 Task: Open Card Market Research Survey in Board Marketing Plan to Workspace Investment Management and add a team member Softage.4@softage.net, a label Orange, a checklist Franchising, an attachment from your computer, a color Orange and finally, add a card description 'Conduct customer research for new customer support improvements' and a comment 'We should approach this task with a sense of ownership, taking pride in our work and its impact on the project.'. Add a start date 'Jan 04, 1900' with a due date 'Jan 11, 1900'
Action: Mouse moved to (808, 158)
Screenshot: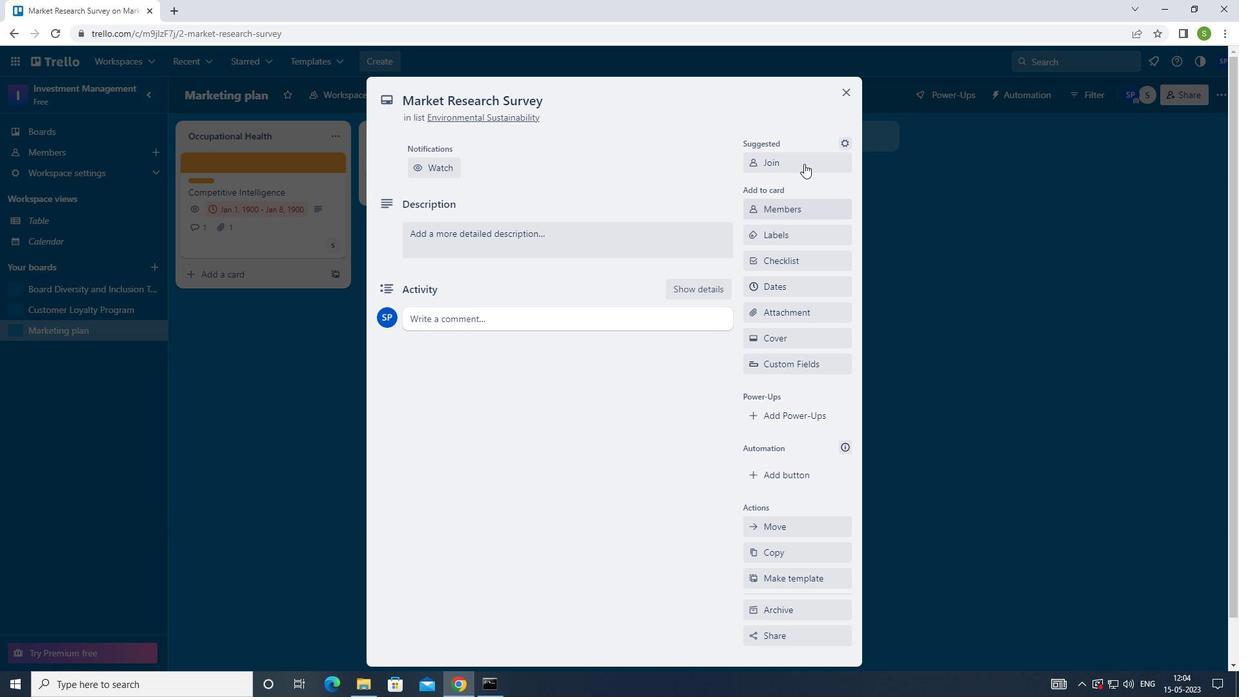 
Action: Mouse pressed left at (808, 158)
Screenshot: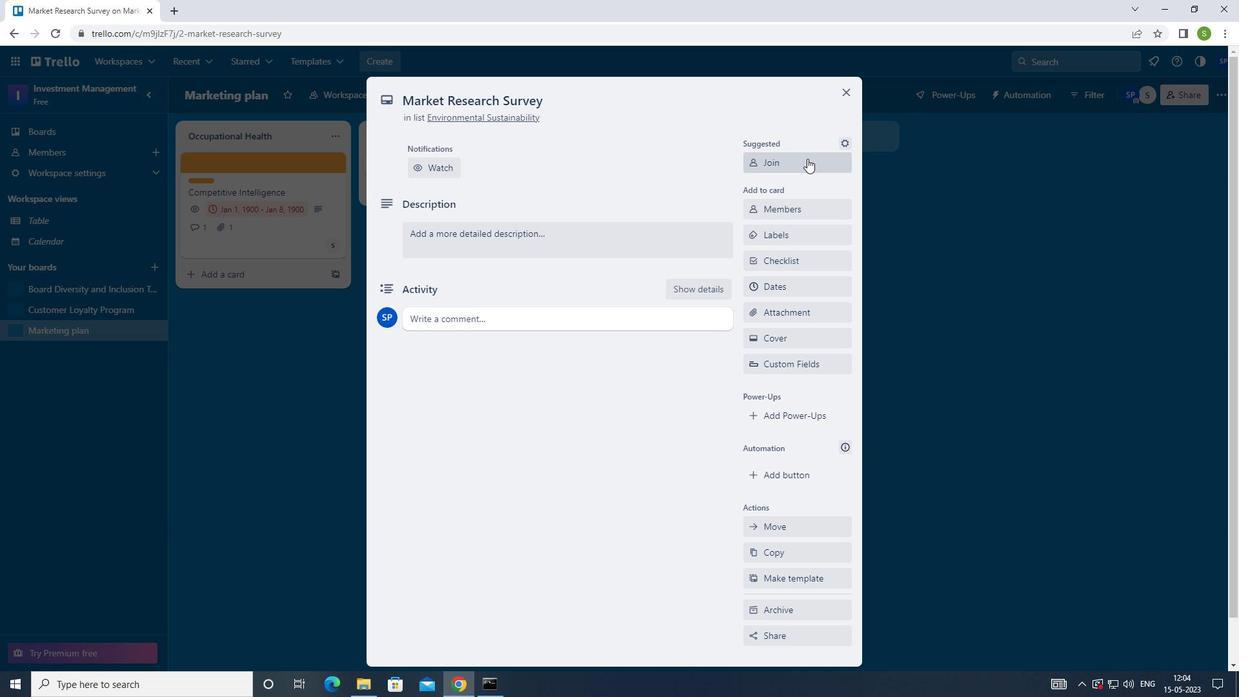 
Action: Mouse moved to (784, 166)
Screenshot: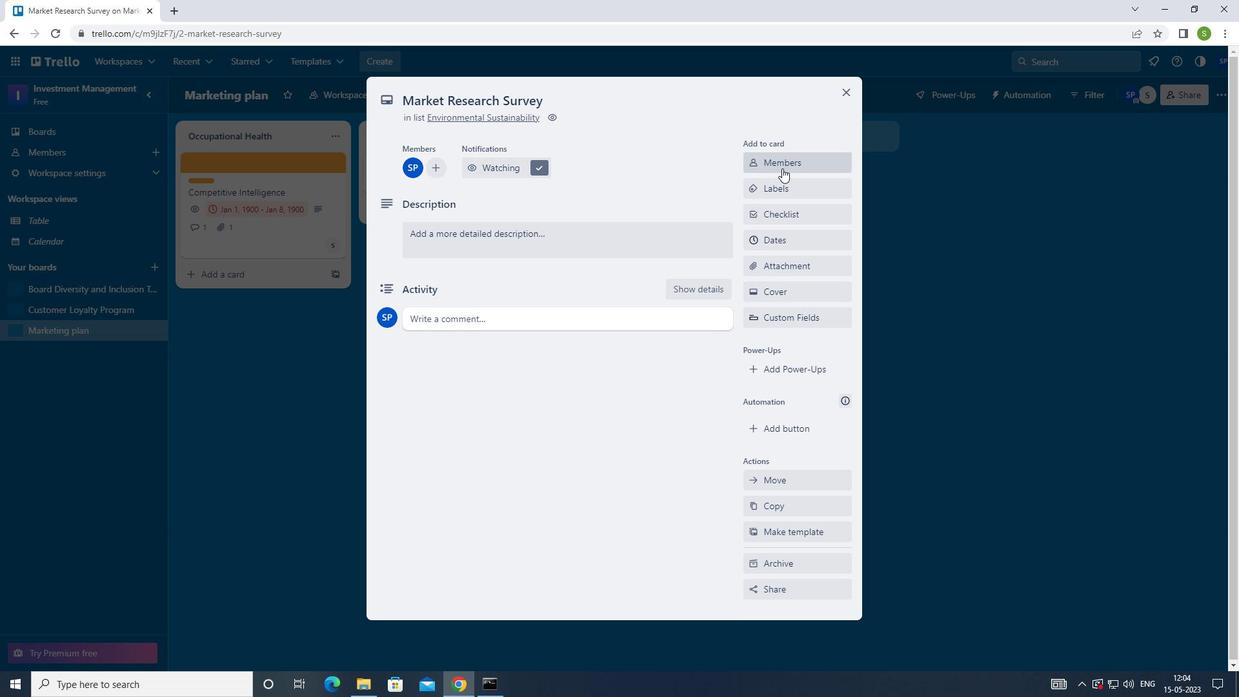 
Action: Mouse pressed left at (784, 166)
Screenshot: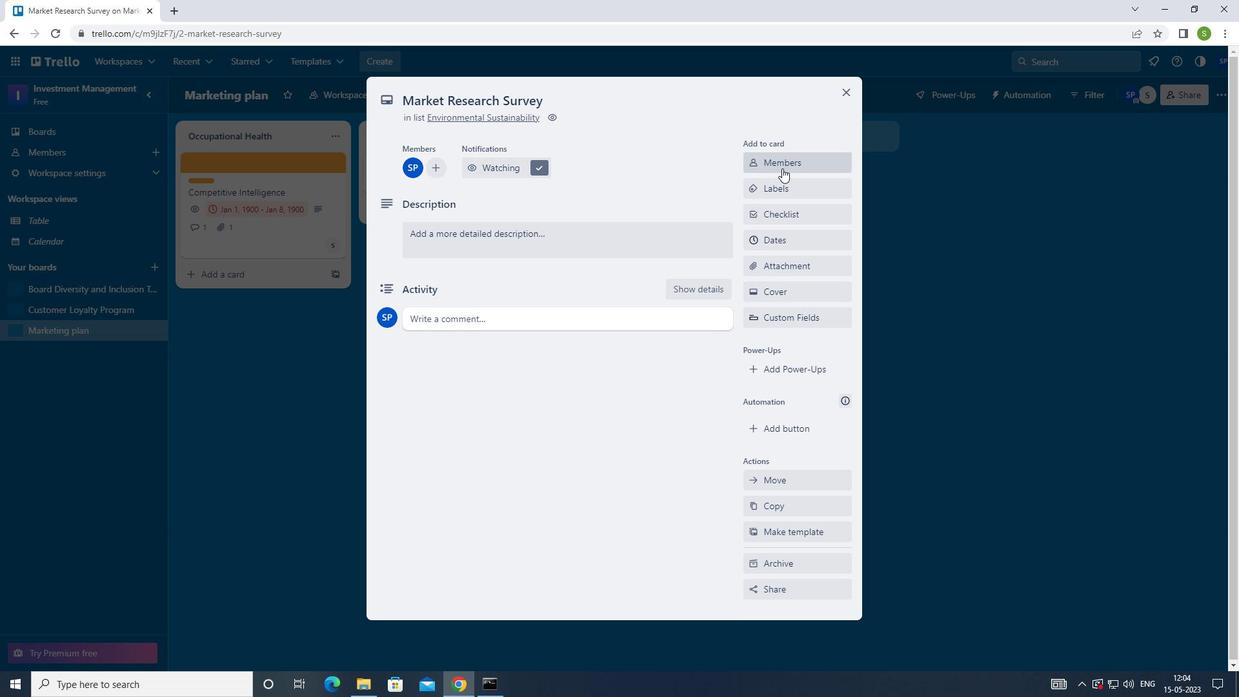 
Action: Mouse moved to (533, 280)
Screenshot: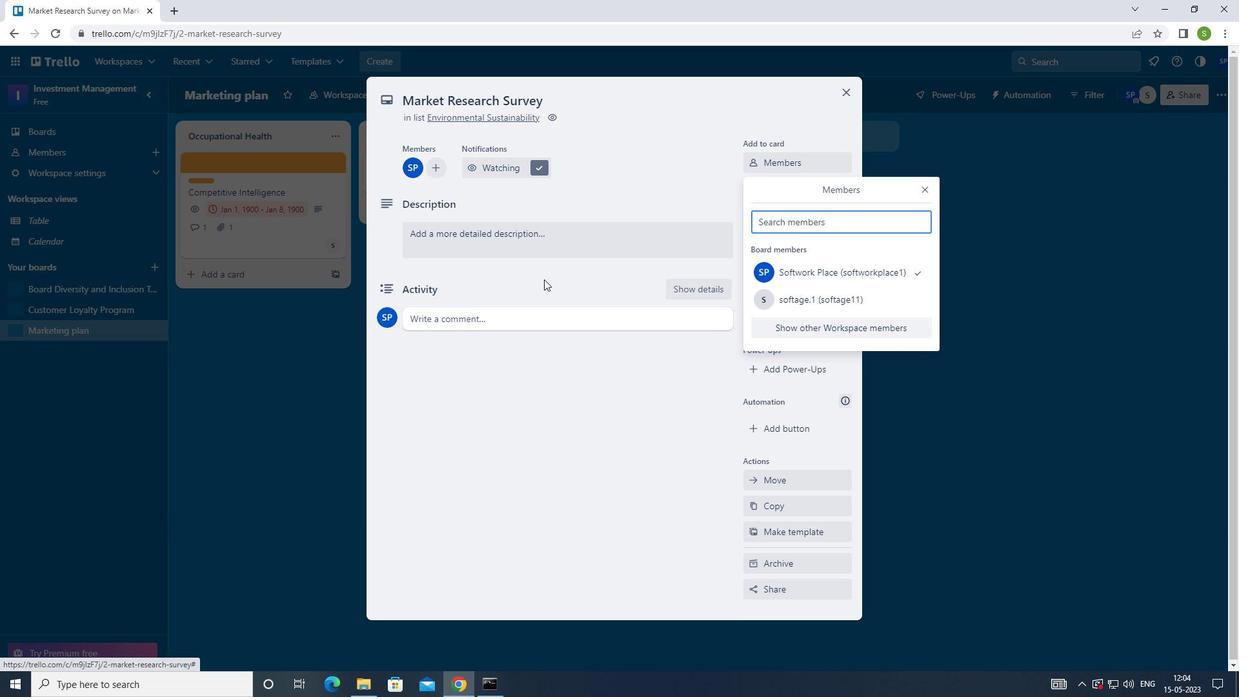 
Action: Key pressed <Key.shift>SOFTAGE.4<Key.shift>@SOFTAGE.NET<Key.enter>
Screenshot: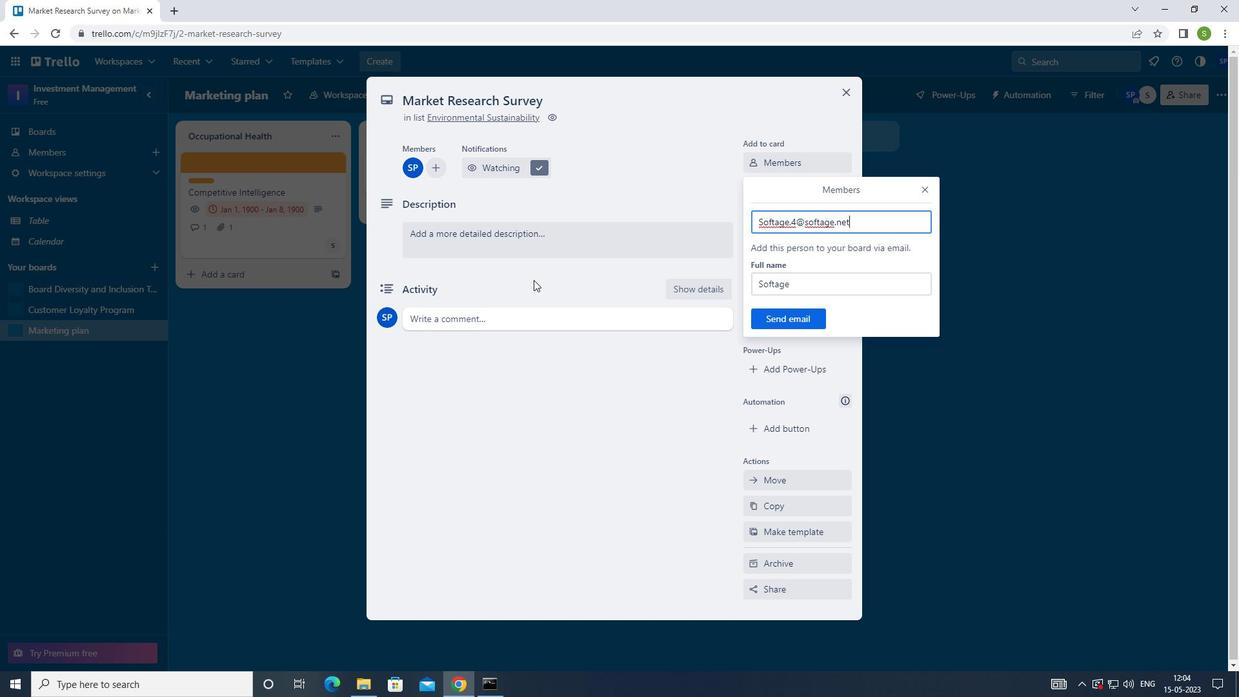 
Action: Mouse moved to (923, 193)
Screenshot: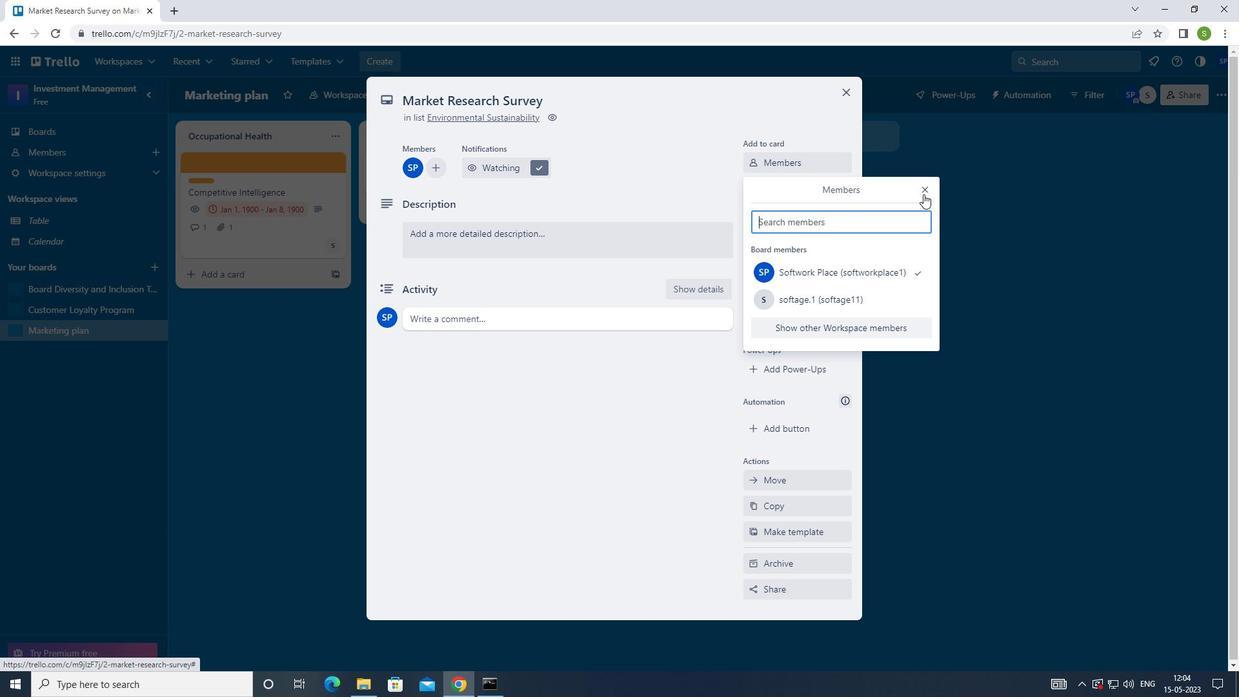 
Action: Mouse pressed left at (923, 193)
Screenshot: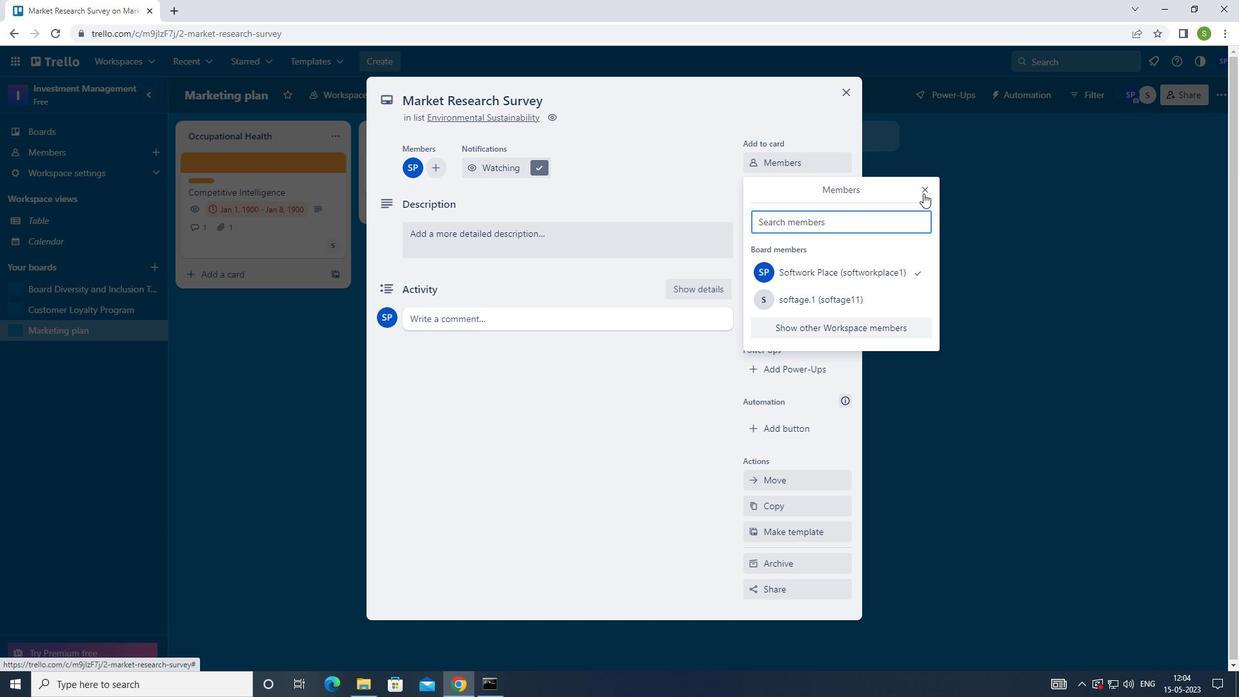 
Action: Mouse moved to (824, 187)
Screenshot: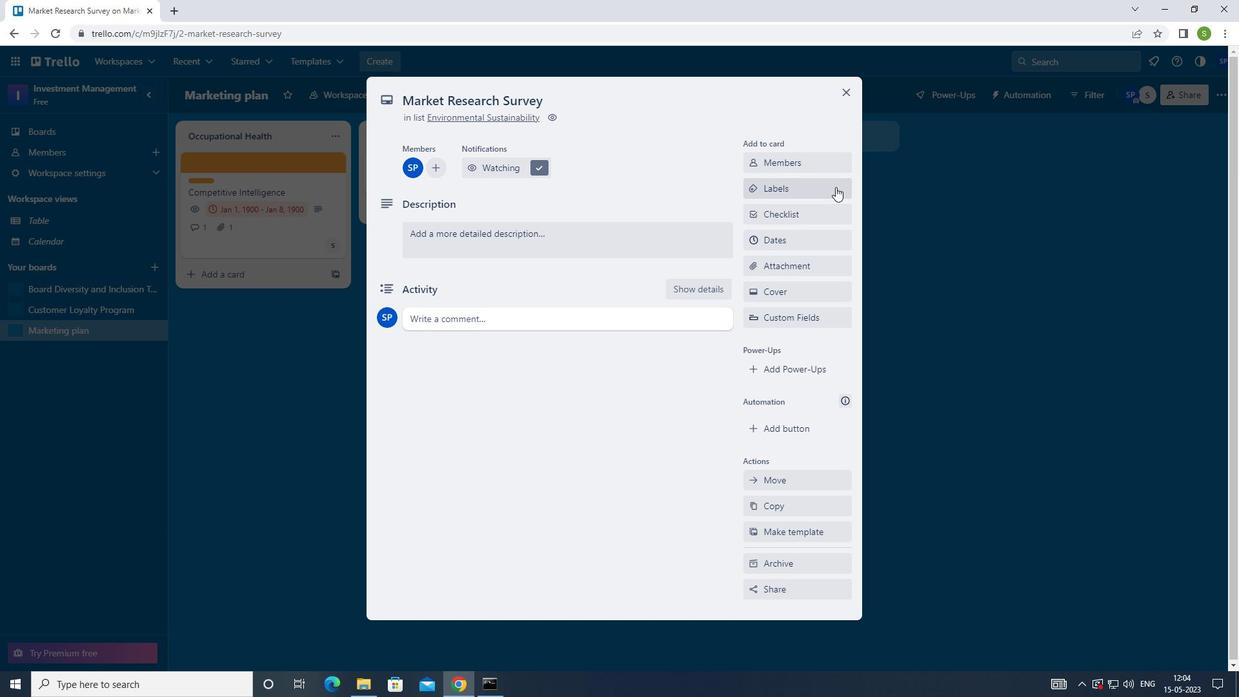 
Action: Mouse pressed left at (824, 187)
Screenshot: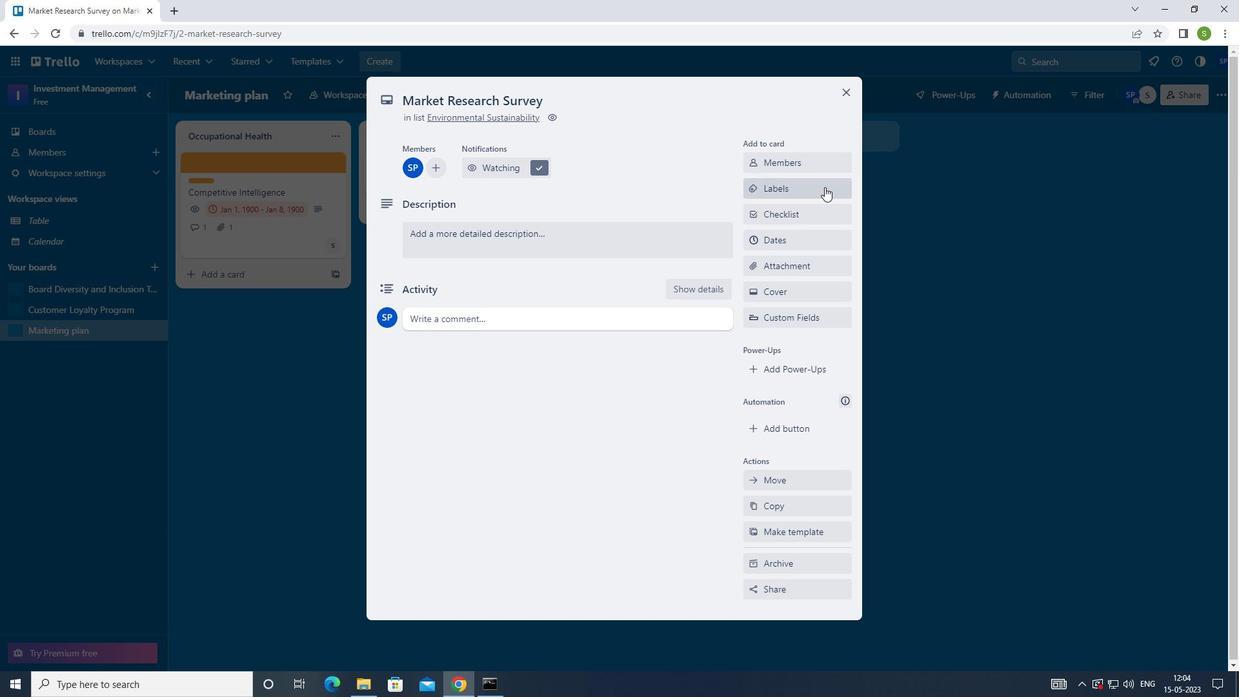 
Action: Mouse moved to (757, 341)
Screenshot: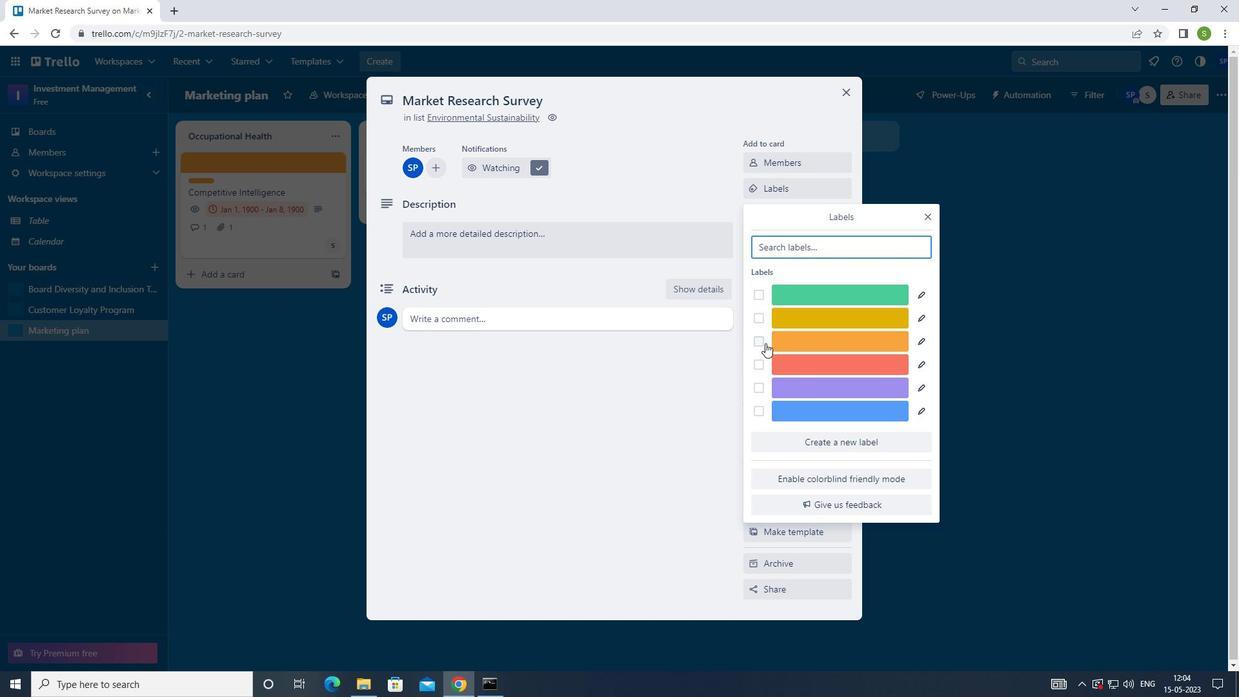 
Action: Mouse pressed left at (757, 341)
Screenshot: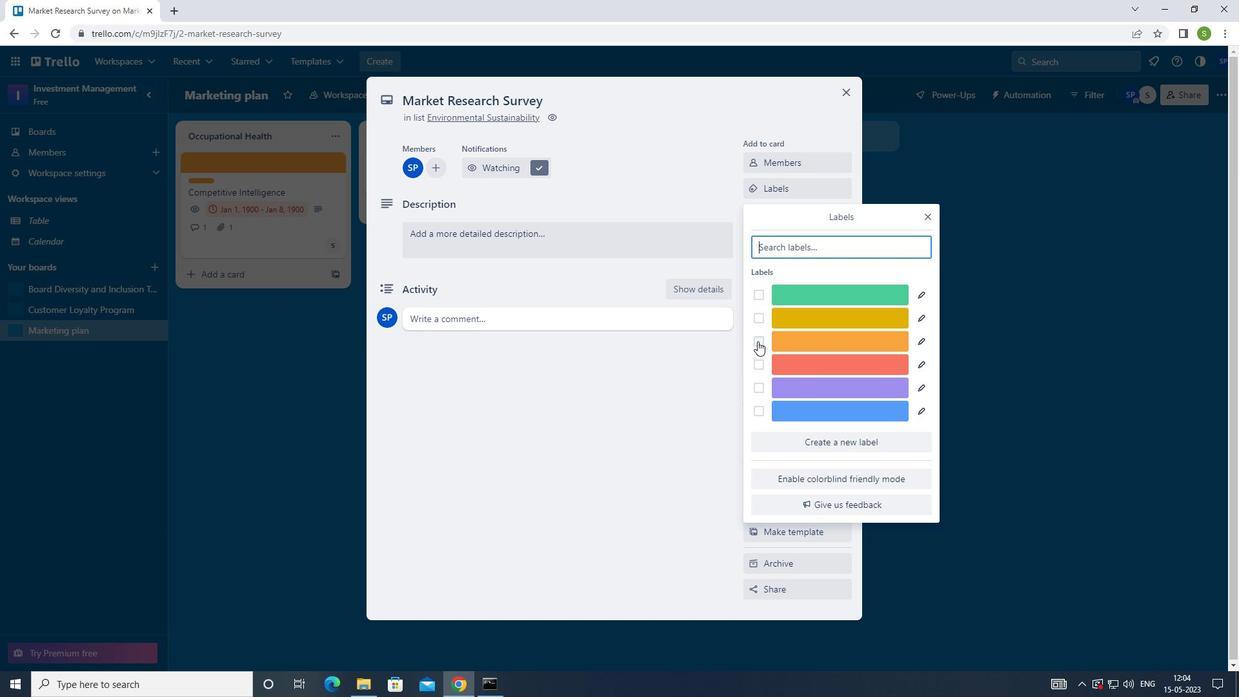 
Action: Mouse moved to (925, 216)
Screenshot: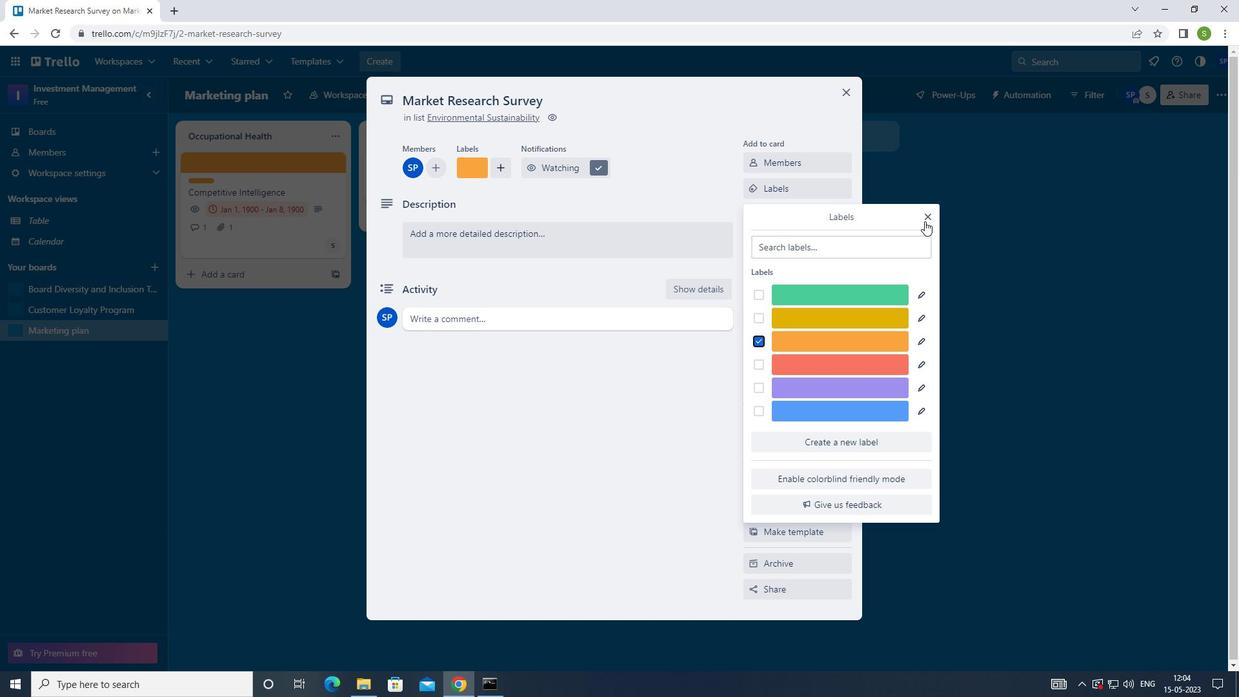 
Action: Mouse pressed left at (925, 216)
Screenshot: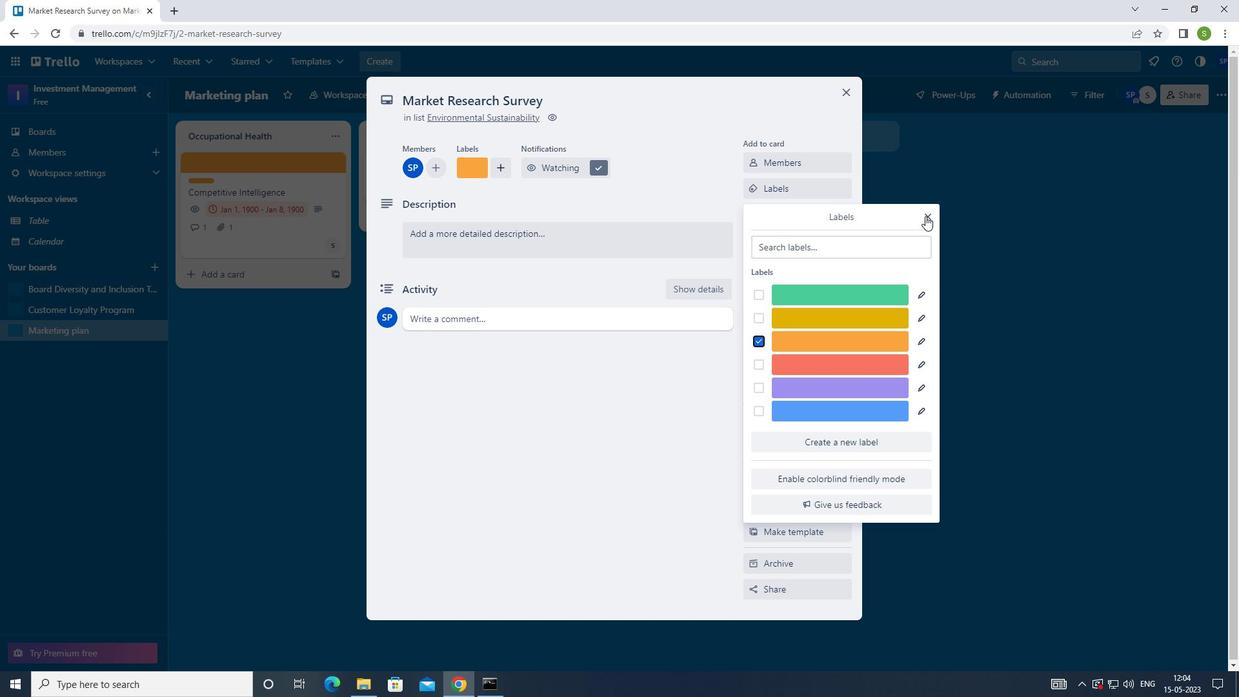 
Action: Mouse moved to (827, 218)
Screenshot: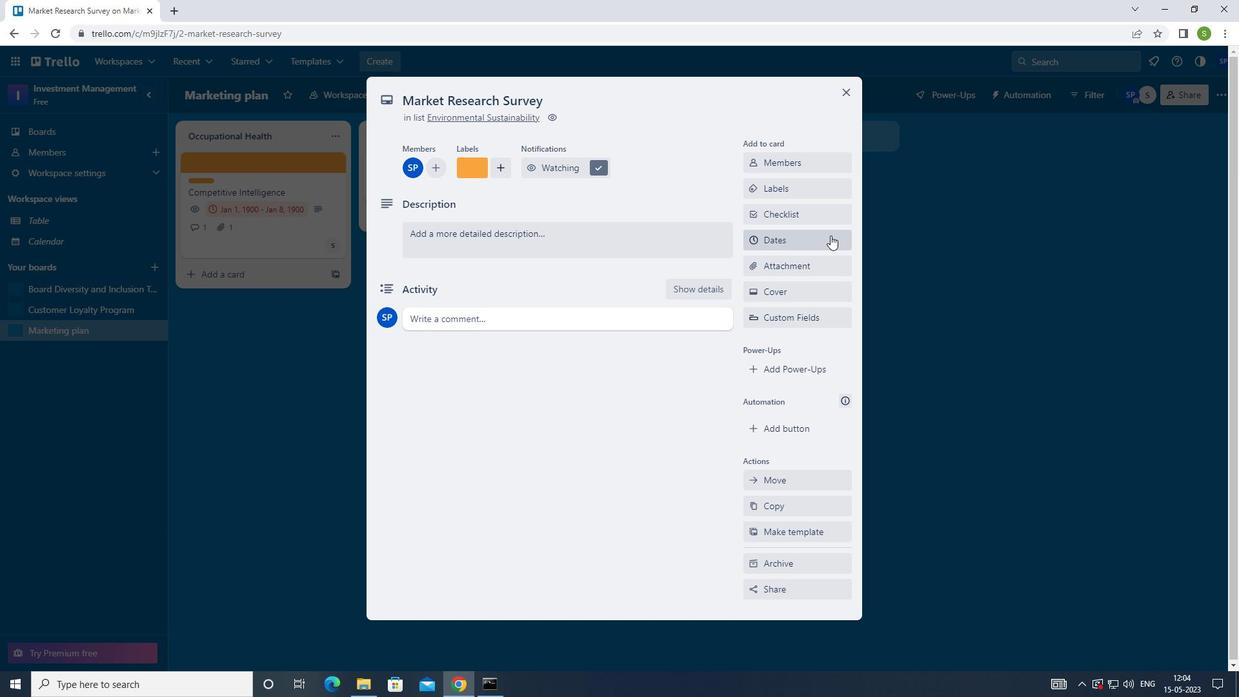 
Action: Mouse pressed left at (827, 218)
Screenshot: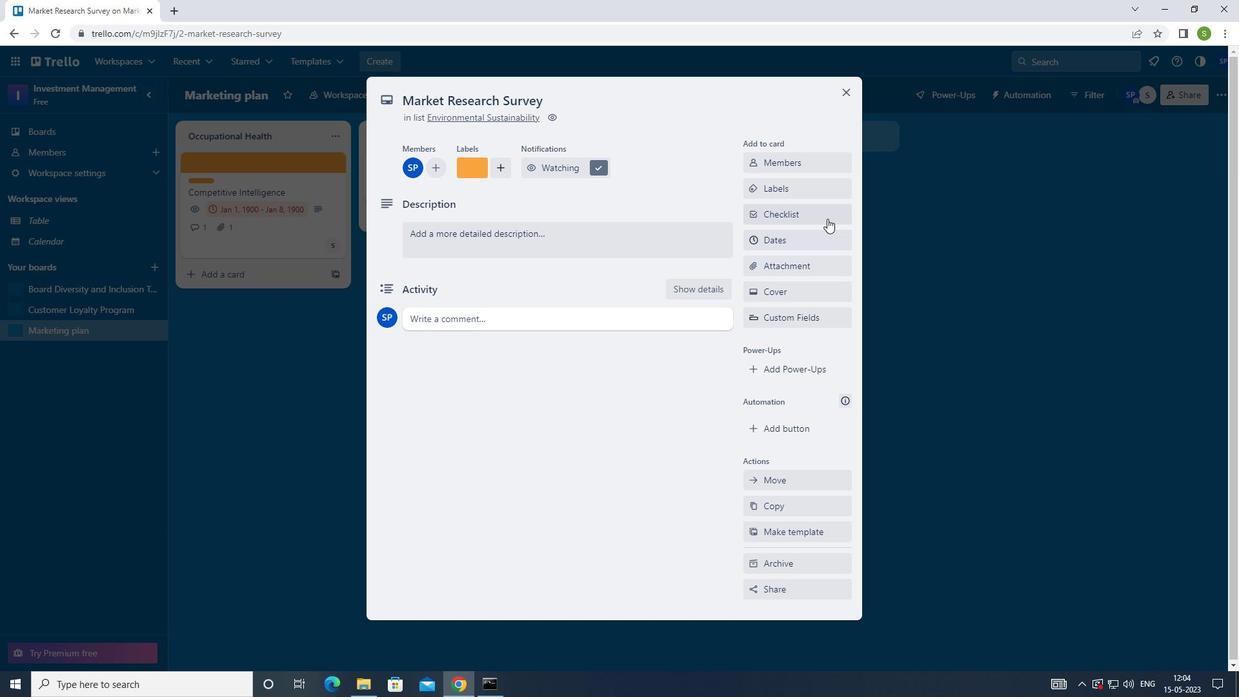 
Action: Mouse moved to (930, 196)
Screenshot: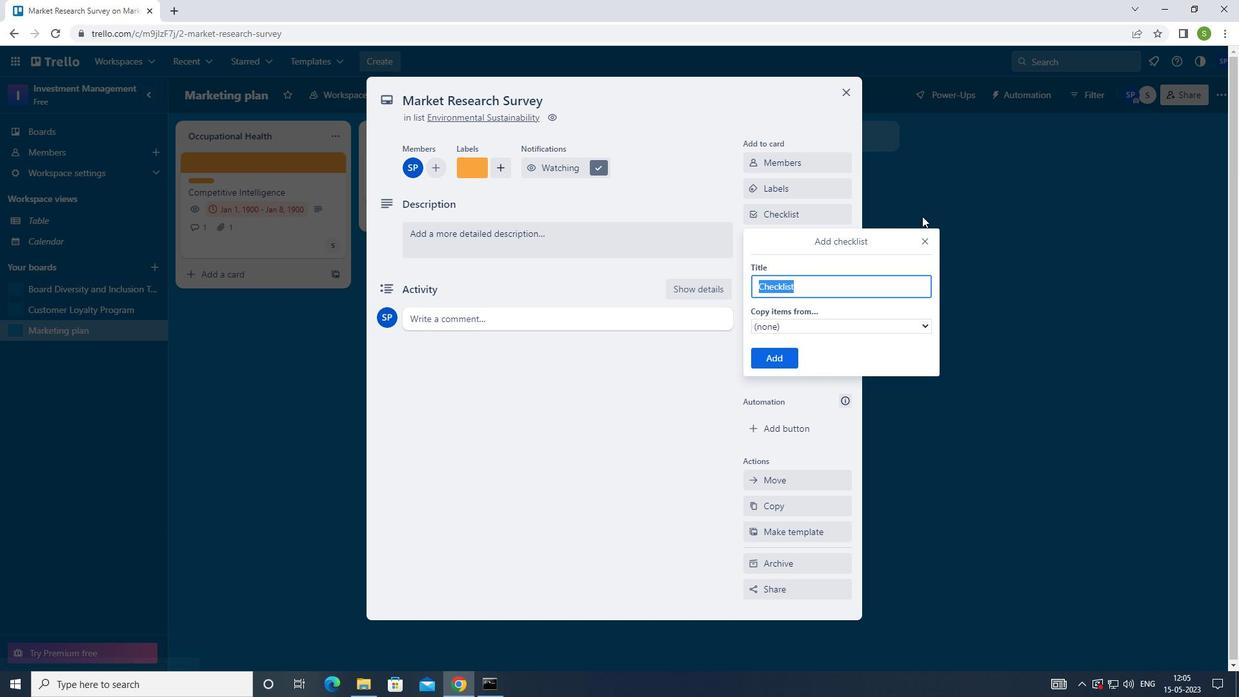 
Action: Key pressed <Key.shift><Key.shift><Key.shift><Key.shift><Key.shift><Key.shift><Key.shift><Key.shift><Key.shift><Key.shift><Key.shift><Key.shift><Key.shift>FRANCHISING
Screenshot: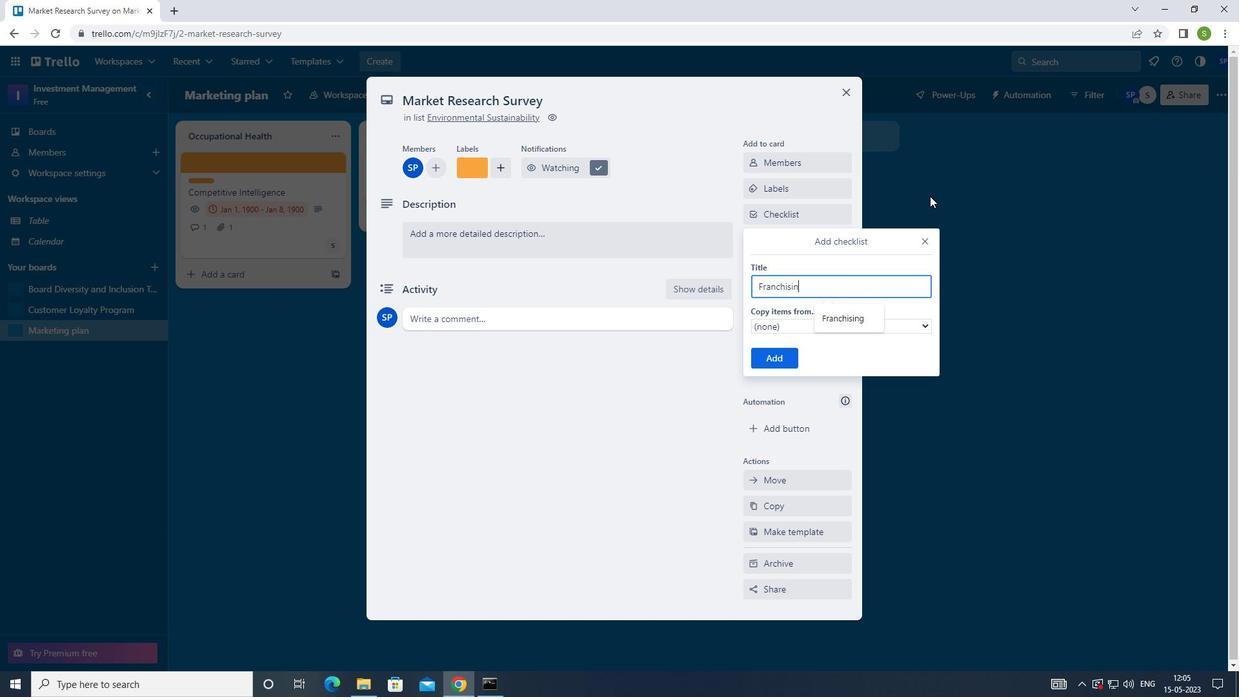 
Action: Mouse moved to (788, 353)
Screenshot: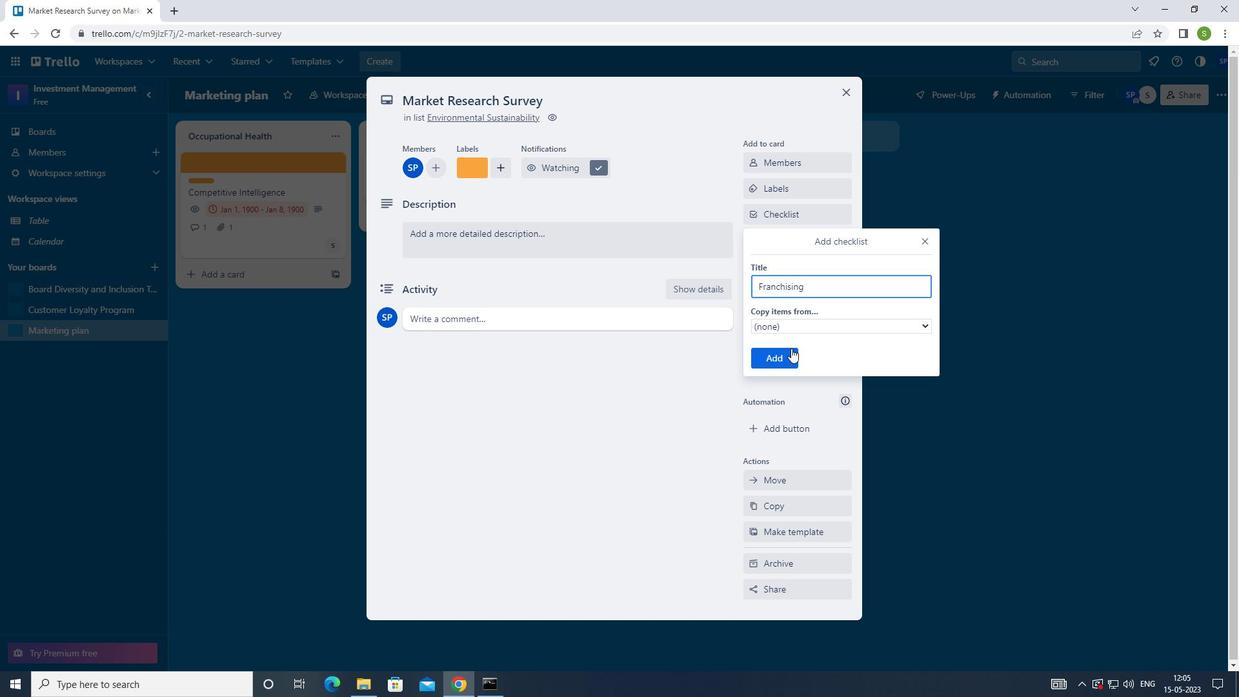 
Action: Mouse pressed left at (788, 353)
Screenshot: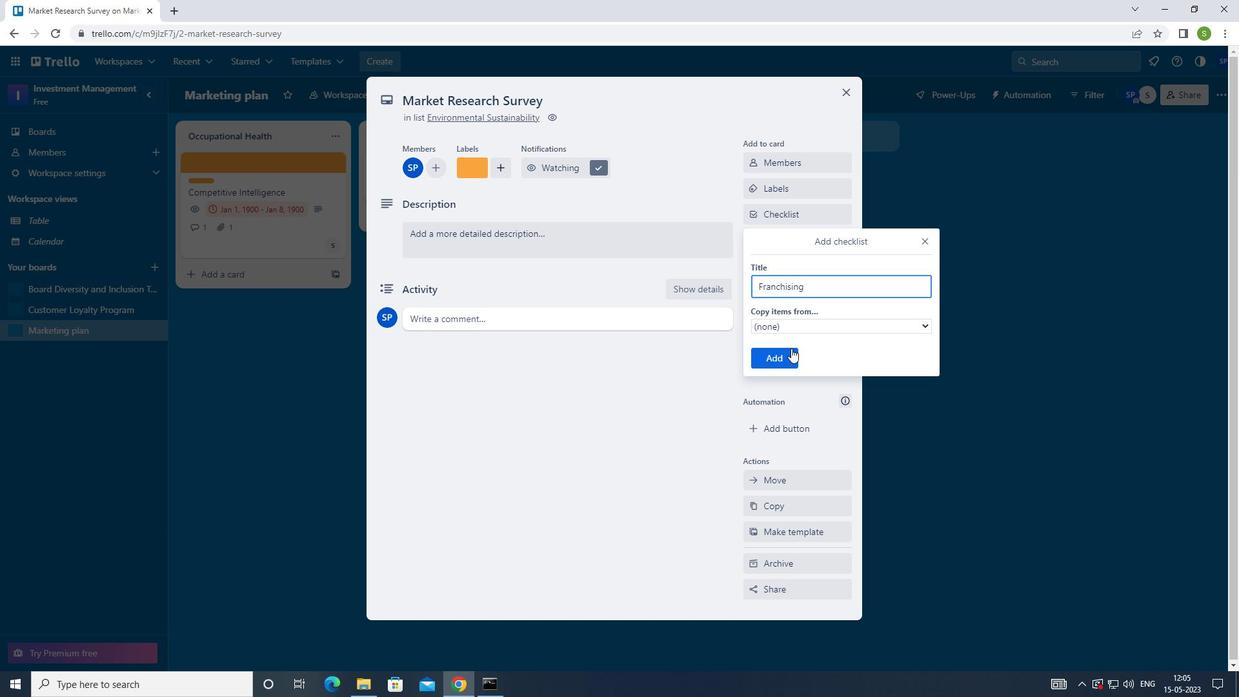 
Action: Mouse moved to (797, 262)
Screenshot: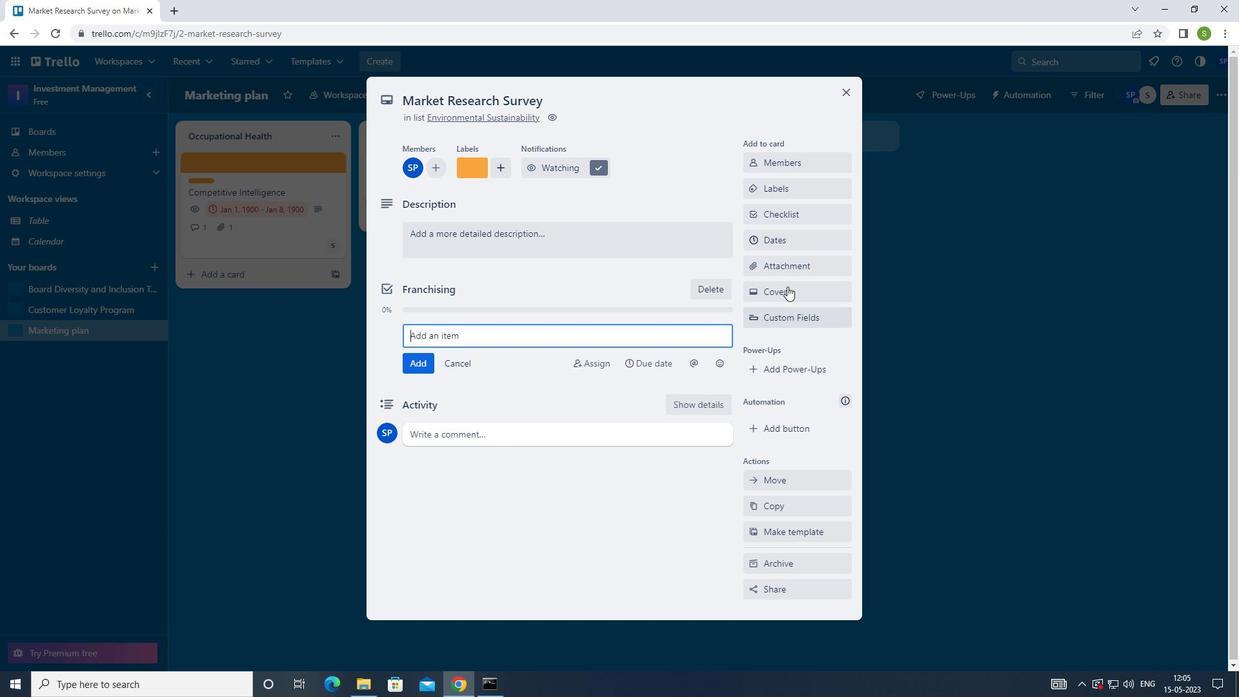 
Action: Mouse pressed left at (797, 262)
Screenshot: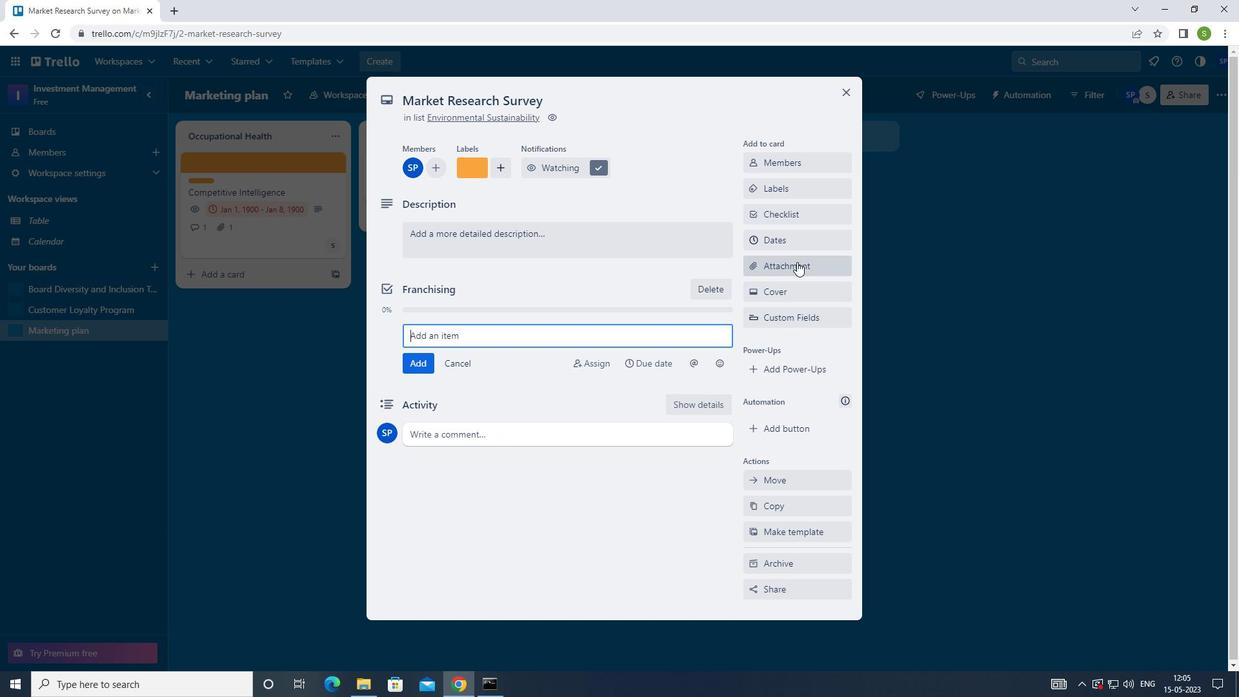 
Action: Mouse moved to (766, 322)
Screenshot: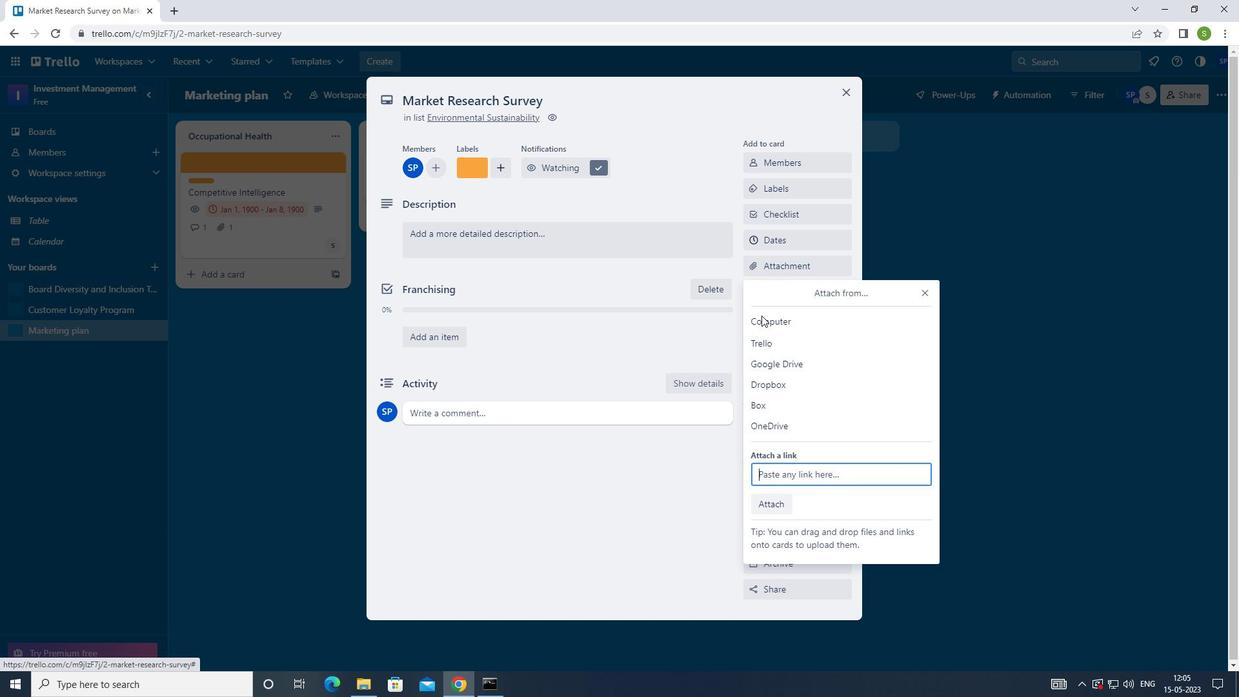 
Action: Mouse pressed left at (766, 322)
Screenshot: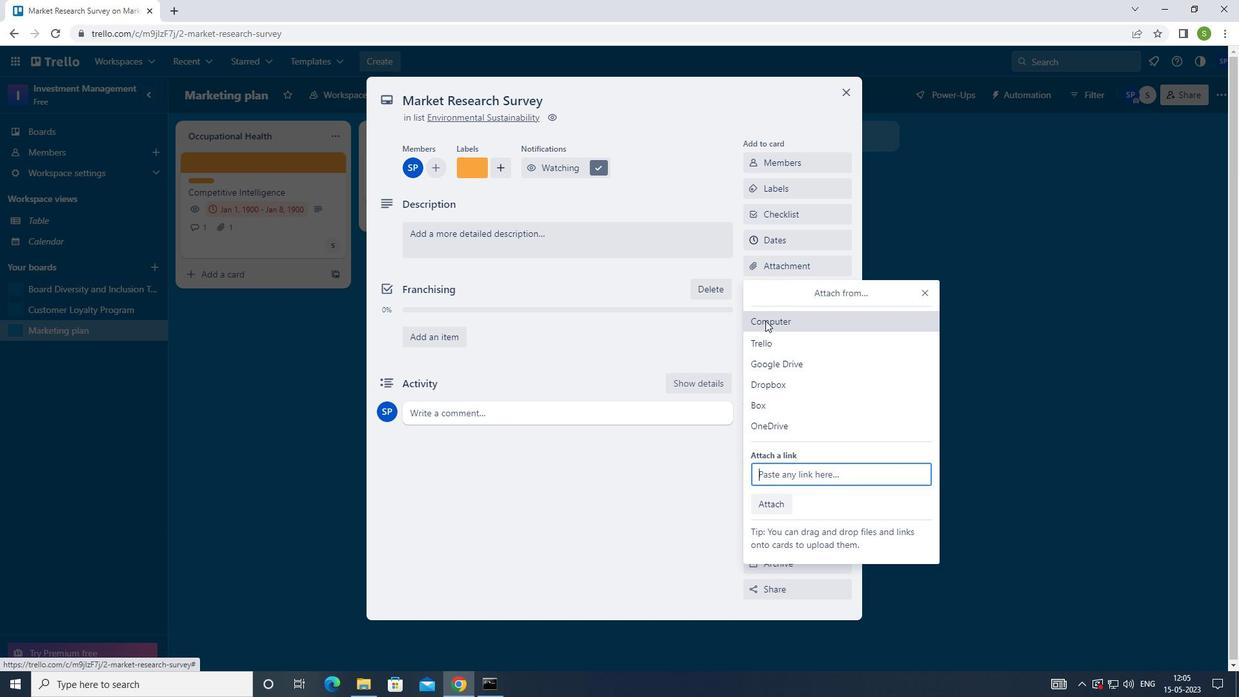 
Action: Mouse moved to (388, 98)
Screenshot: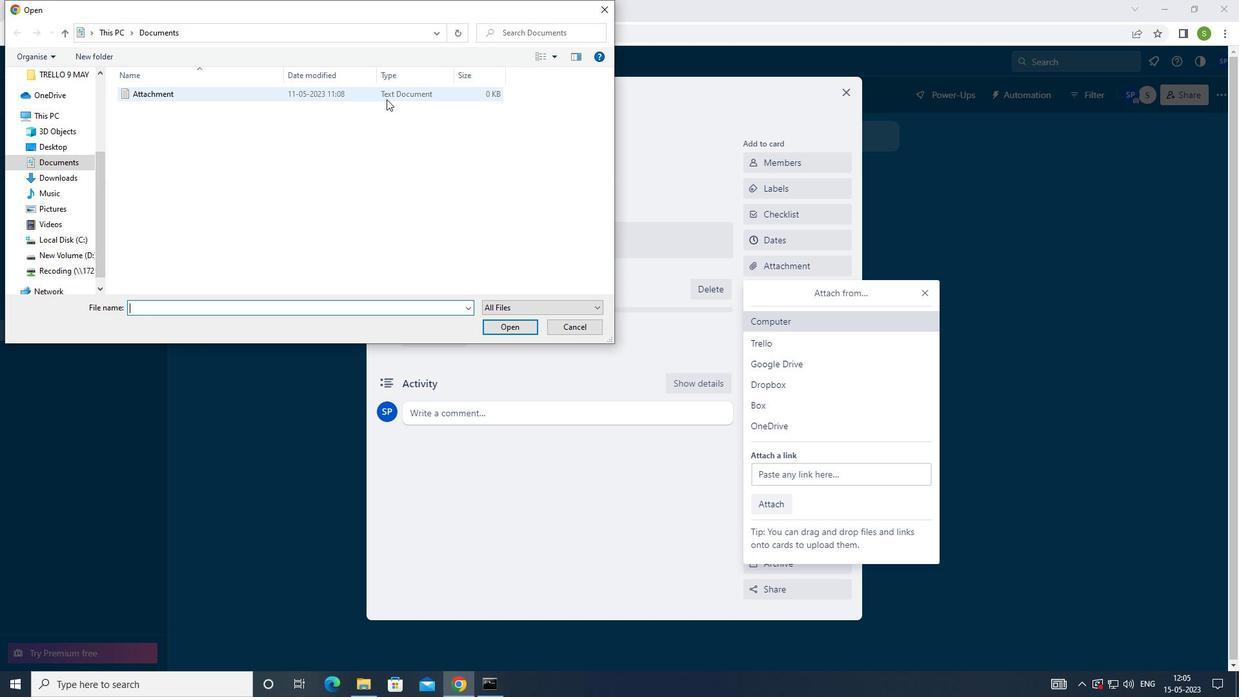 
Action: Mouse pressed left at (388, 98)
Screenshot: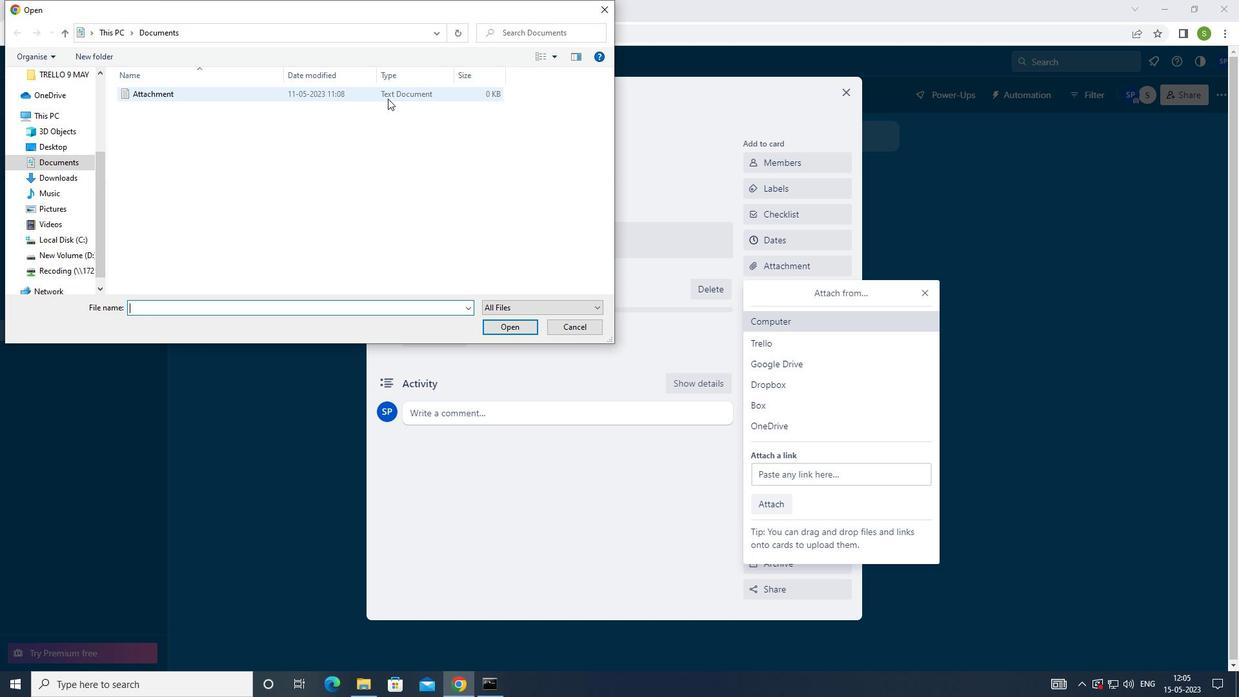 
Action: Mouse moved to (504, 330)
Screenshot: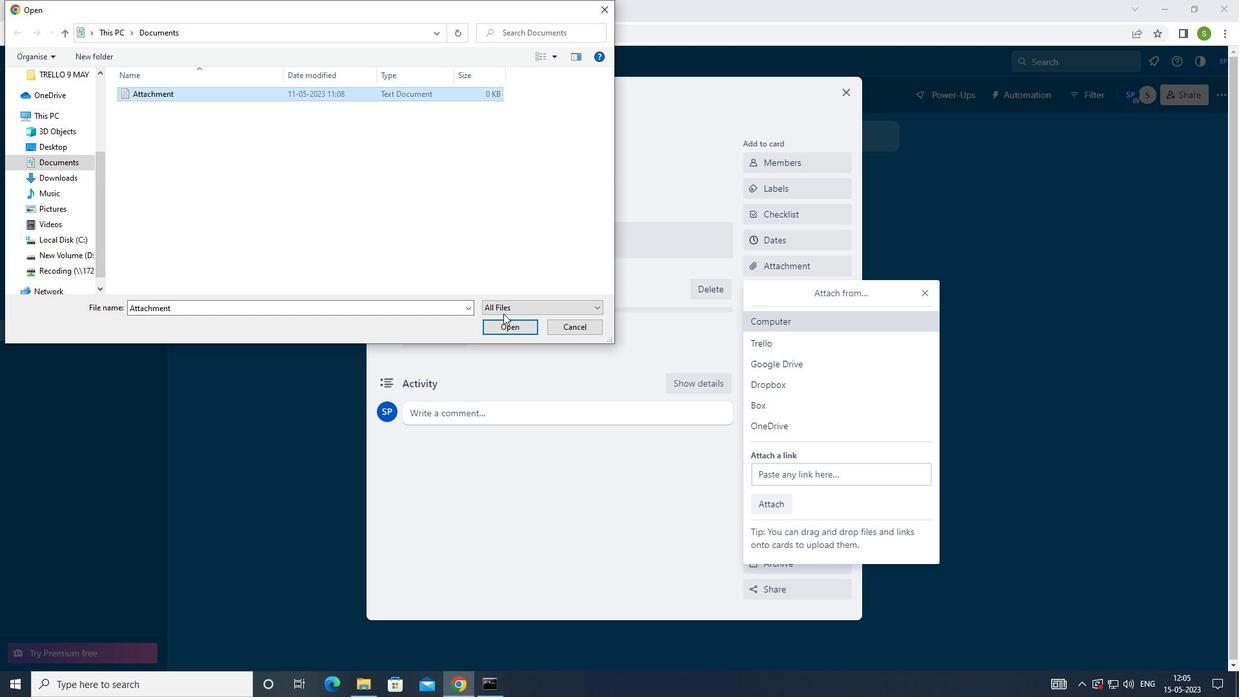 
Action: Mouse pressed left at (504, 330)
Screenshot: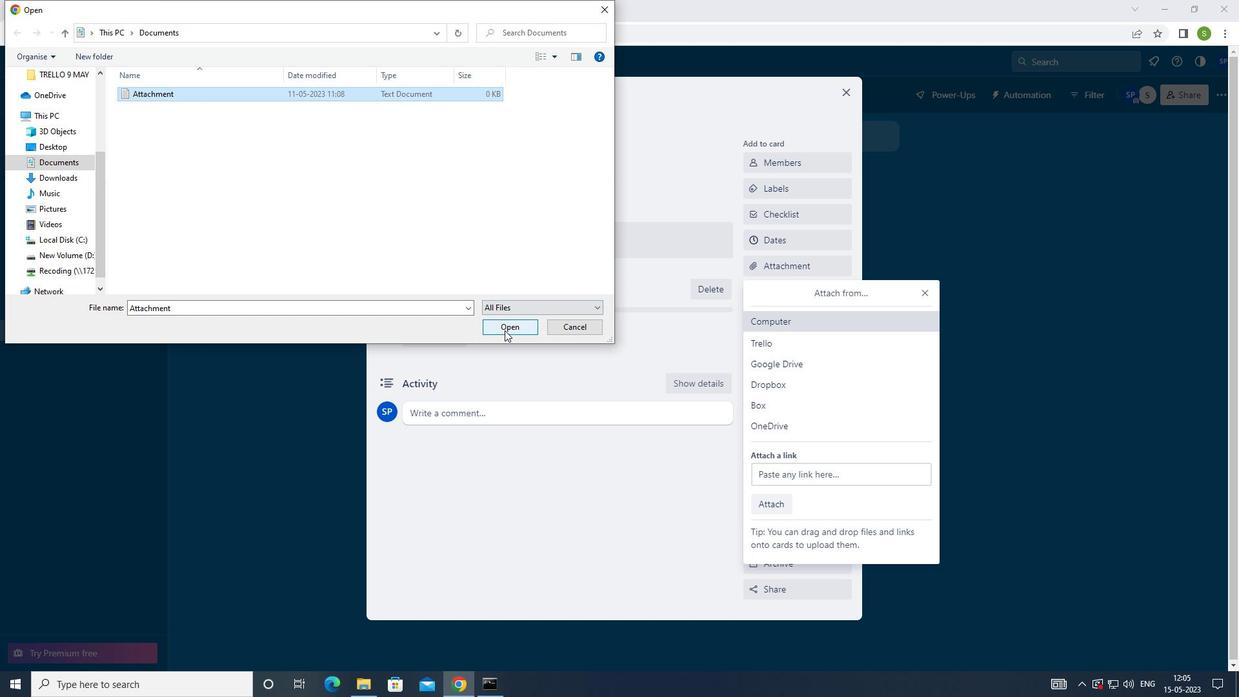 
Action: Mouse moved to (759, 292)
Screenshot: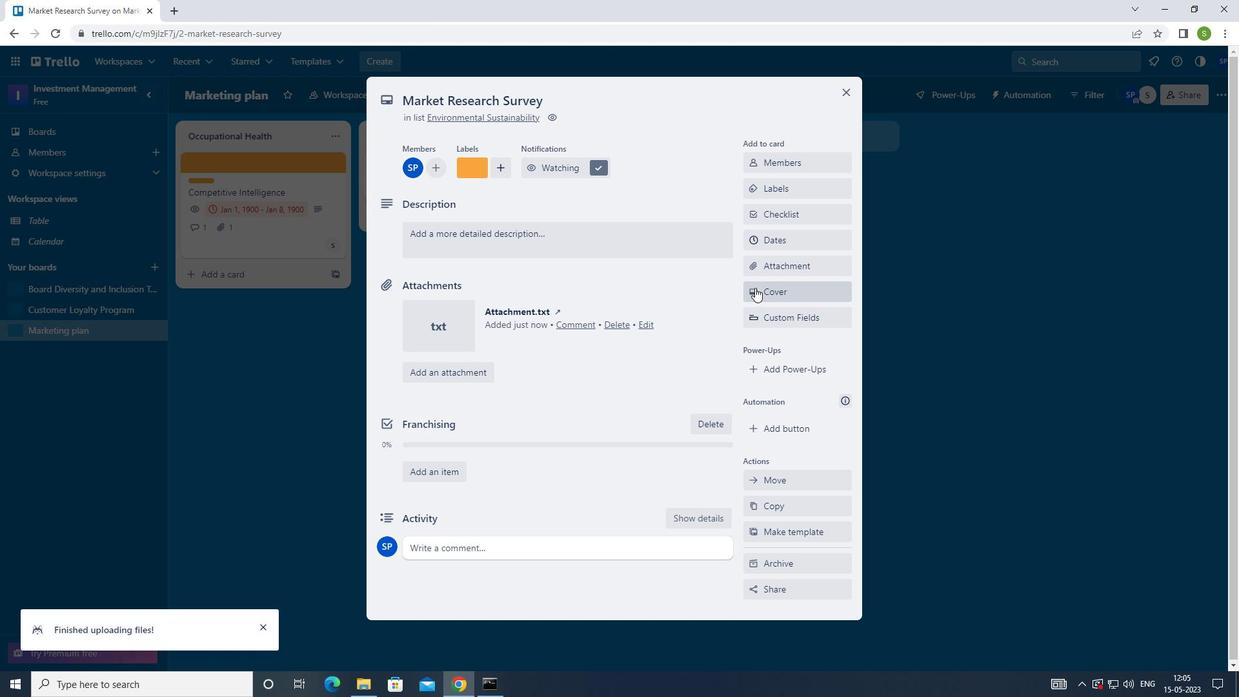 
Action: Mouse pressed left at (759, 292)
Screenshot: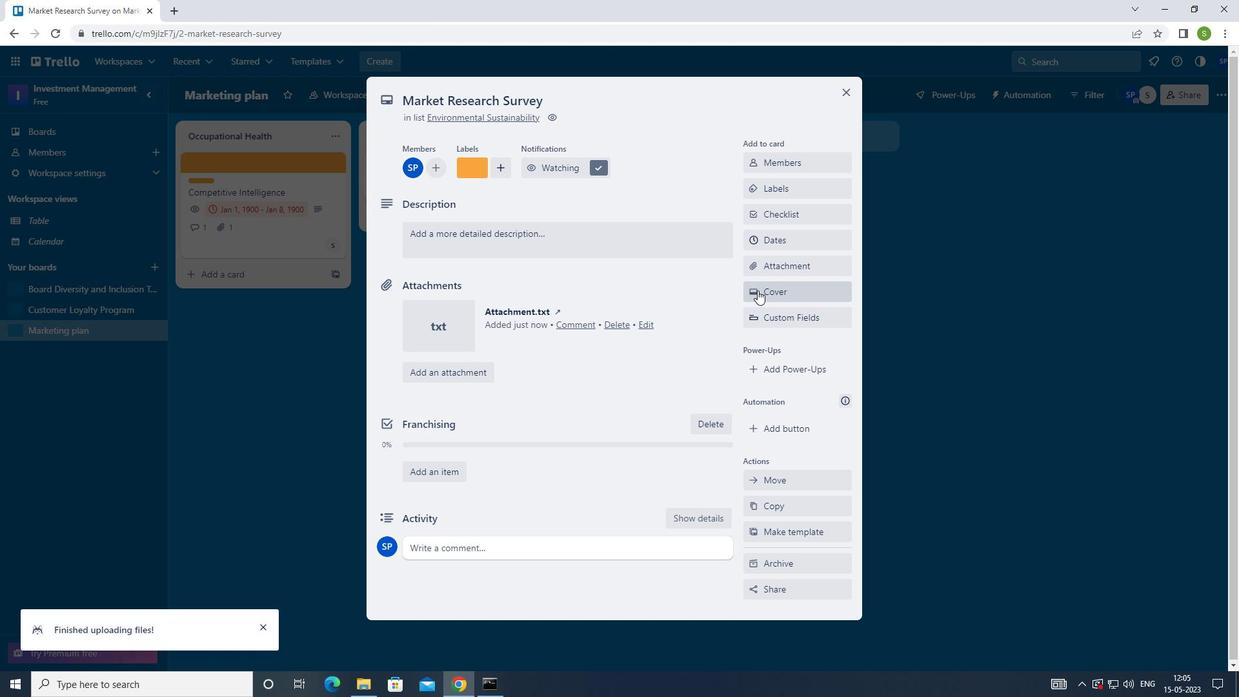 
Action: Mouse moved to (836, 411)
Screenshot: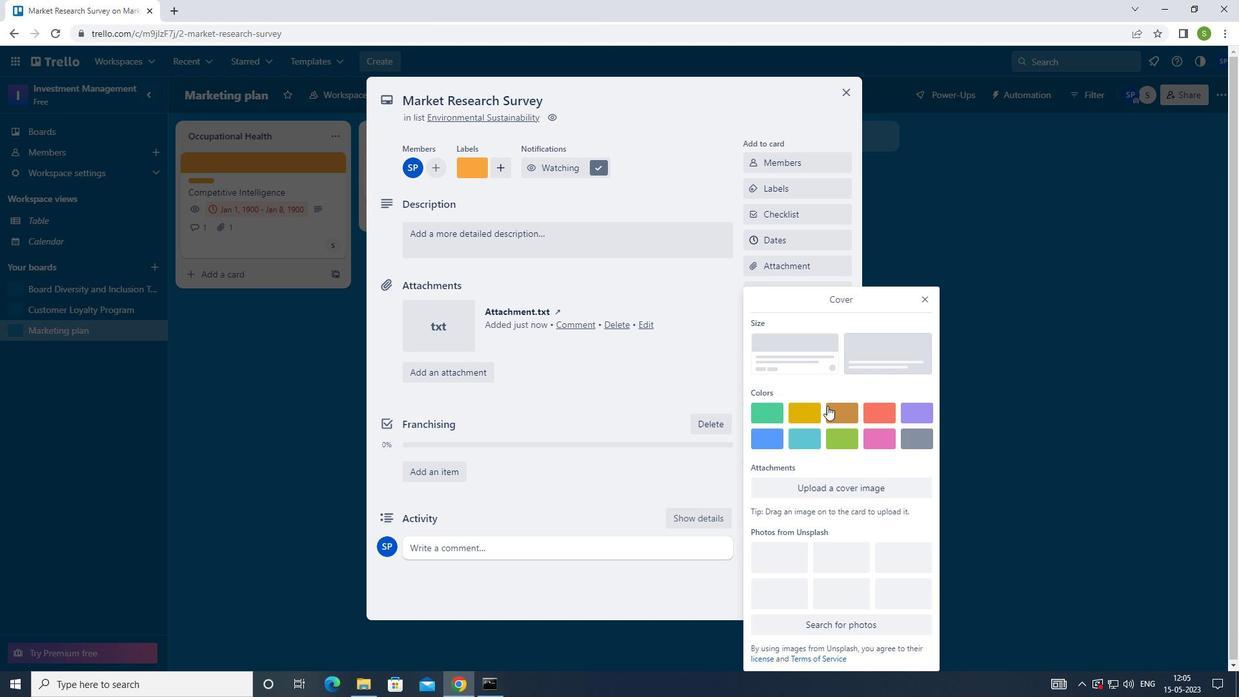 
Action: Mouse pressed left at (836, 411)
Screenshot: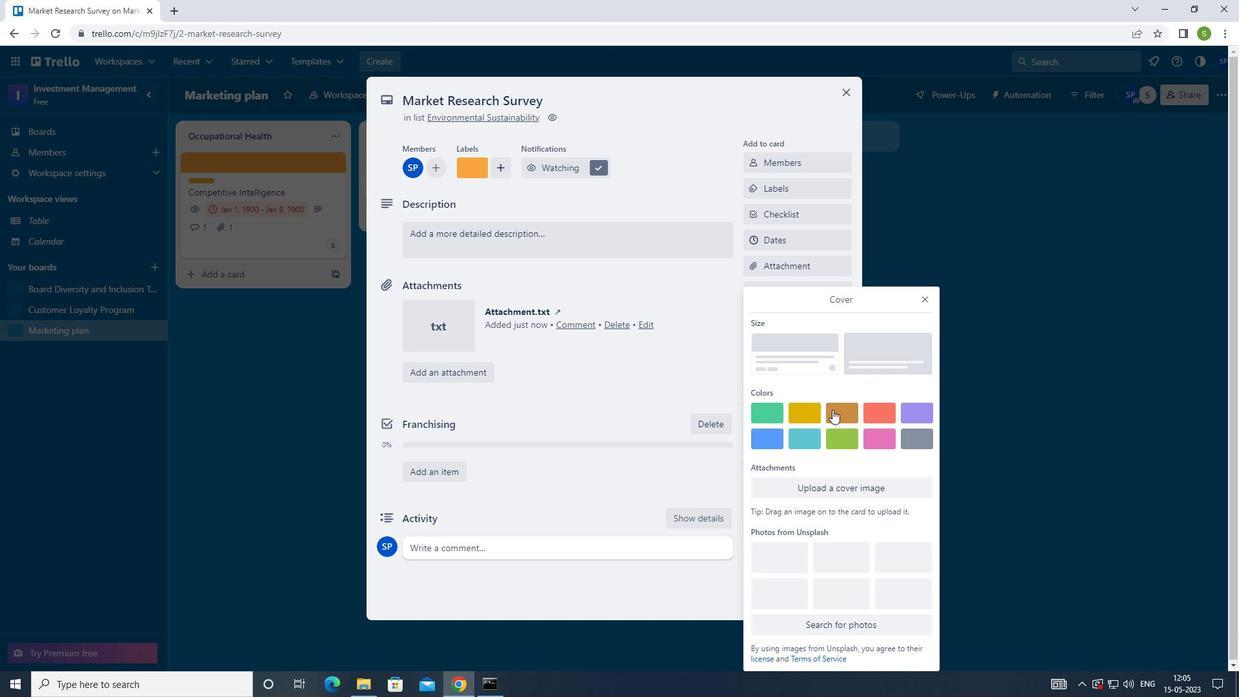 
Action: Mouse moved to (923, 273)
Screenshot: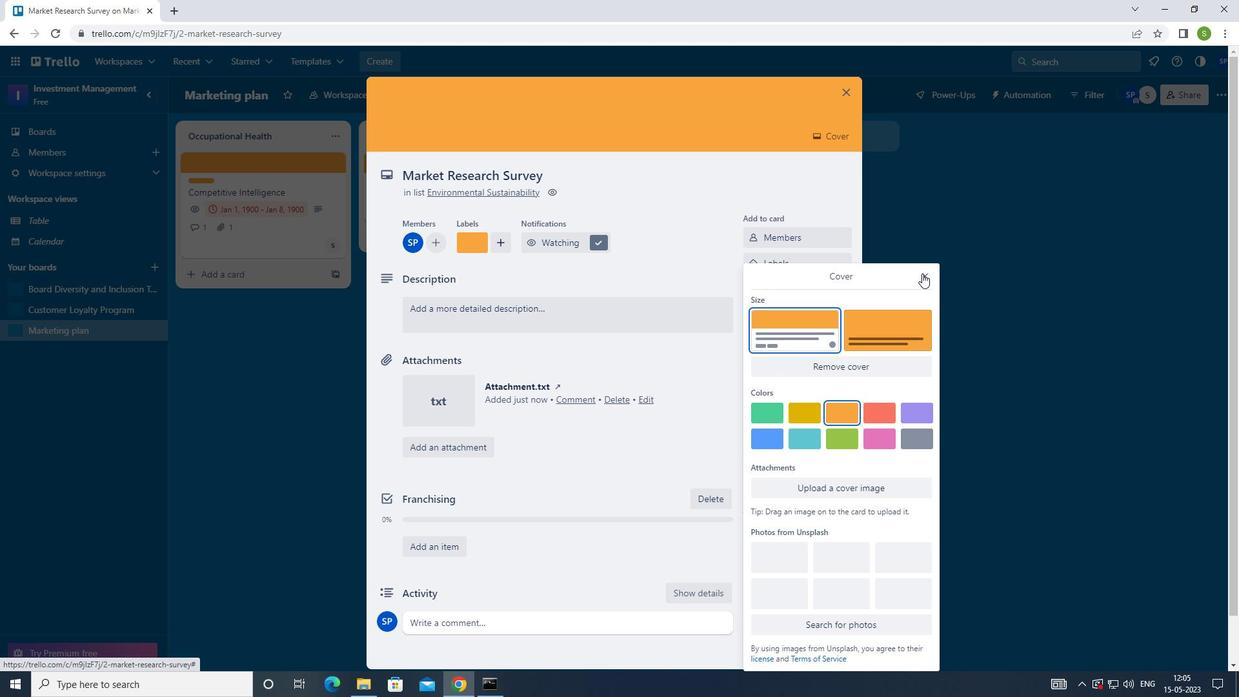 
Action: Mouse pressed left at (923, 273)
Screenshot: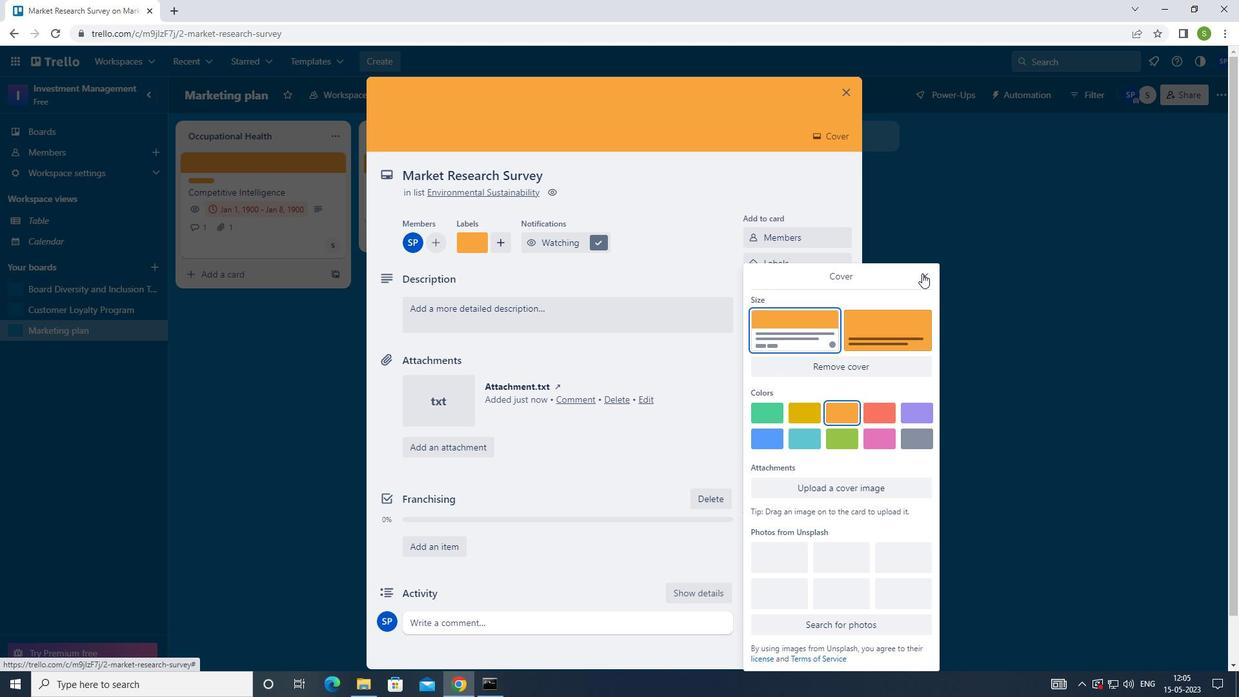 
Action: Mouse moved to (584, 306)
Screenshot: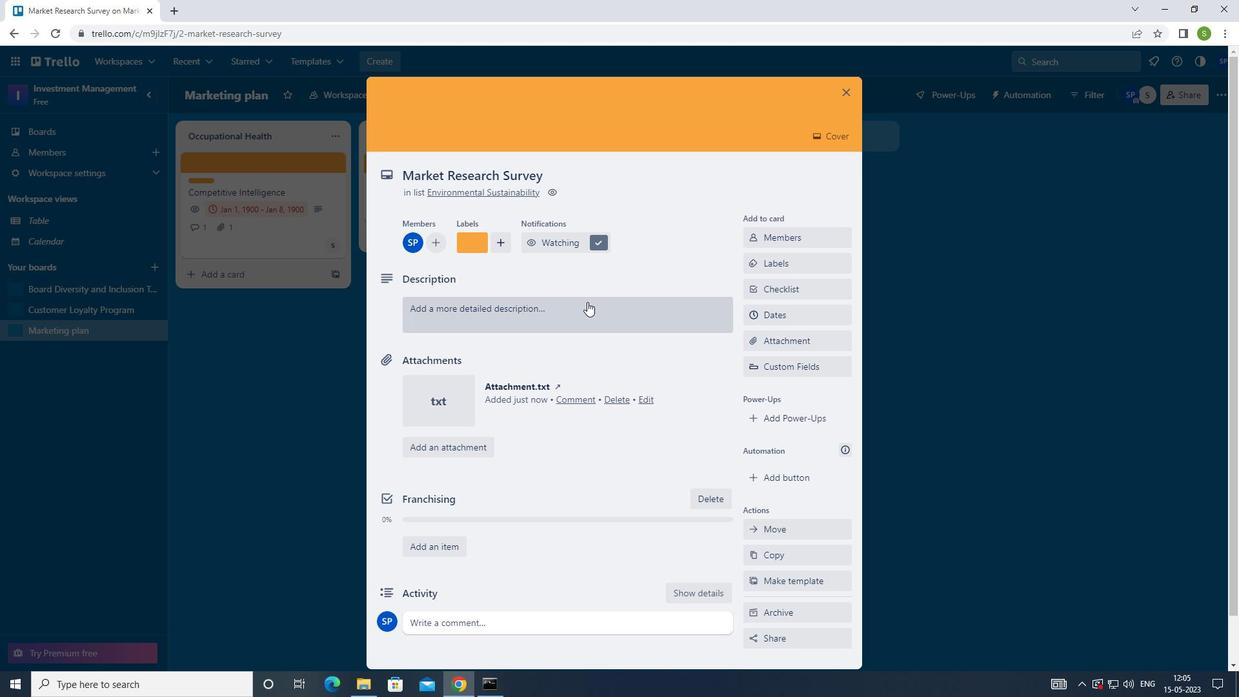 
Action: Mouse pressed left at (584, 306)
Screenshot: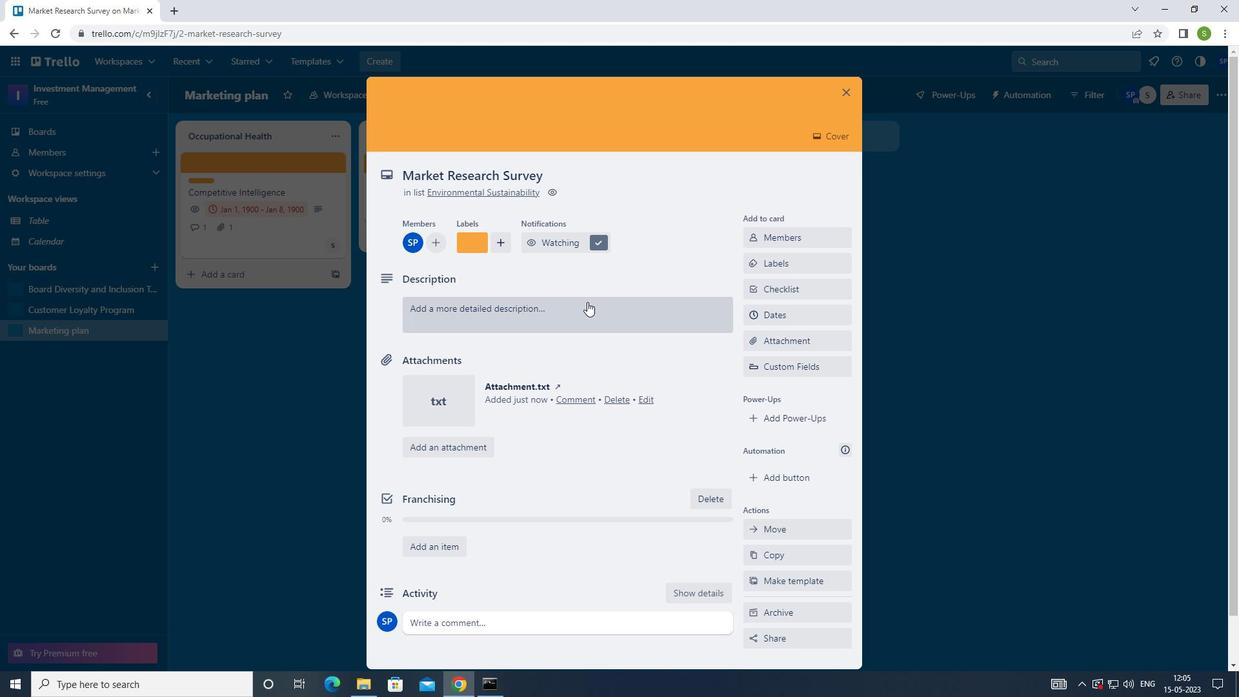 
Action: Mouse moved to (650, 188)
Screenshot: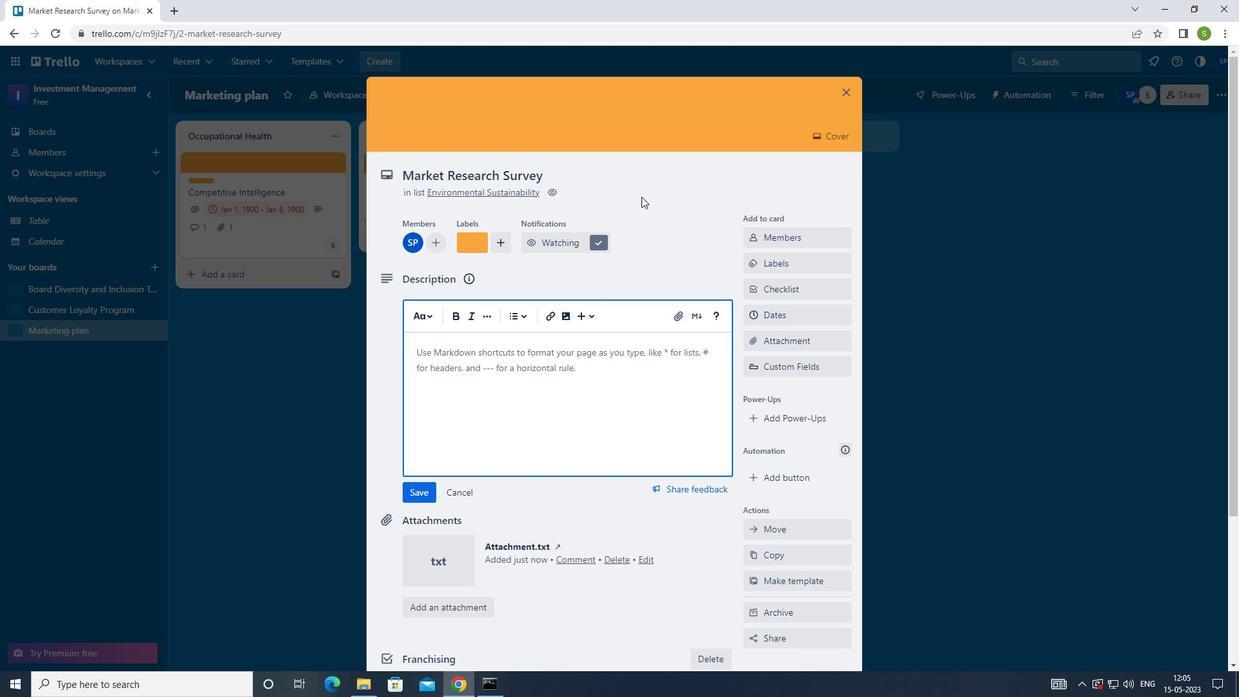 
Action: Key pressed <Key.shift>CODUCT<Key.space>CUSTOMER<Key.space>RESEARCH<Key.space><Key.left><Key.left><Key.left><Key.left><Key.left><Key.left><Key.left><Key.left><Key.left><Key.left><Key.left><Key.left><Key.left><Key.left><Key.left><Key.left><Key.left><Key.left><Key.left><Key.left><Key.left><Key.left><Key.left>N<Key.right><Key.right><Key.right><Key.right><Key.right><Key.right><Key.right><Key.right><Key.right><Key.right><Key.right><Key.right><Key.right><Key.right><Key.right><Key.right><Key.right><Key.right><Key.right><Key.right><Key.right><Key.right><Key.right>FOR<Key.space>NEW<Key.space>CUSTOMER<Key.space>SUPPORT<Key.space>IMPROVMENT
Screenshot: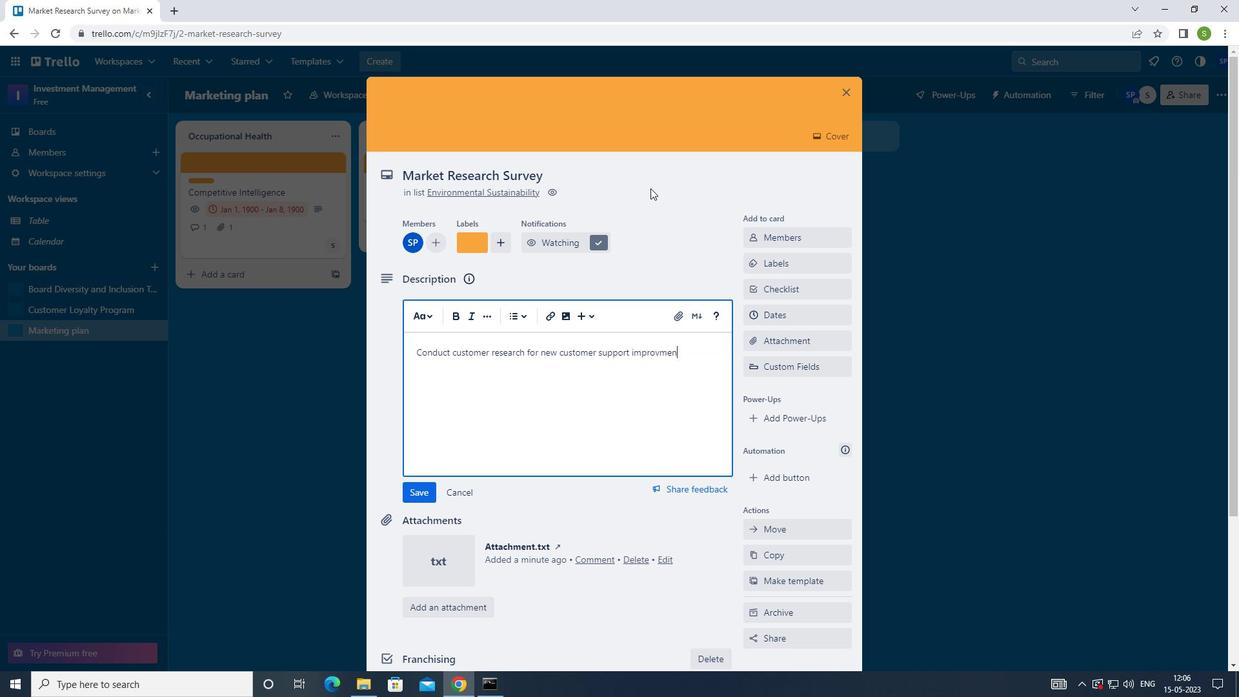 
Action: Mouse moved to (659, 352)
Screenshot: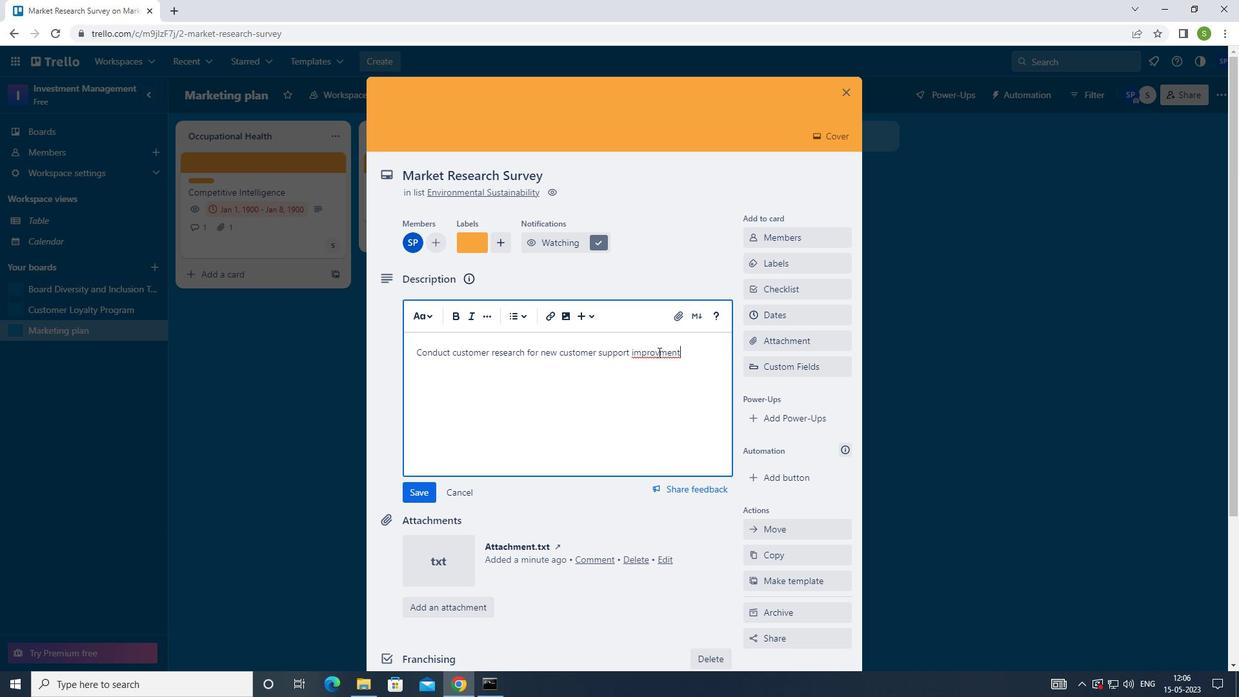 
Action: Mouse pressed left at (659, 352)
Screenshot: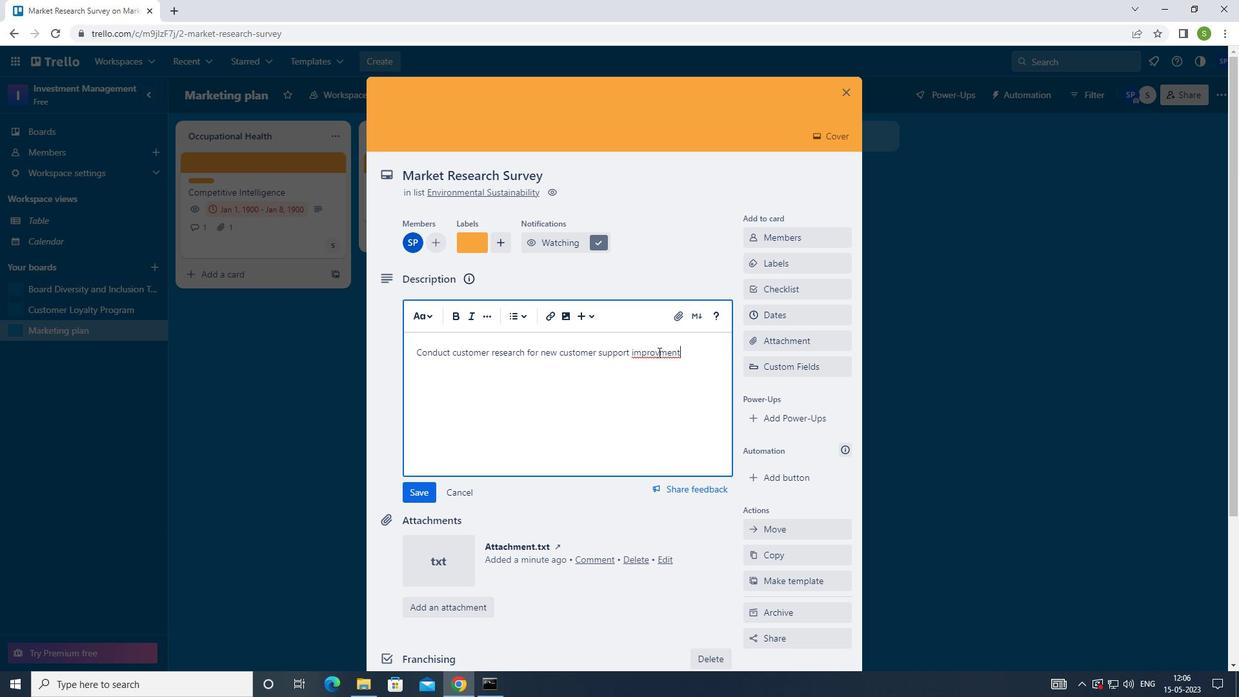 
Action: Mouse moved to (659, 351)
Screenshot: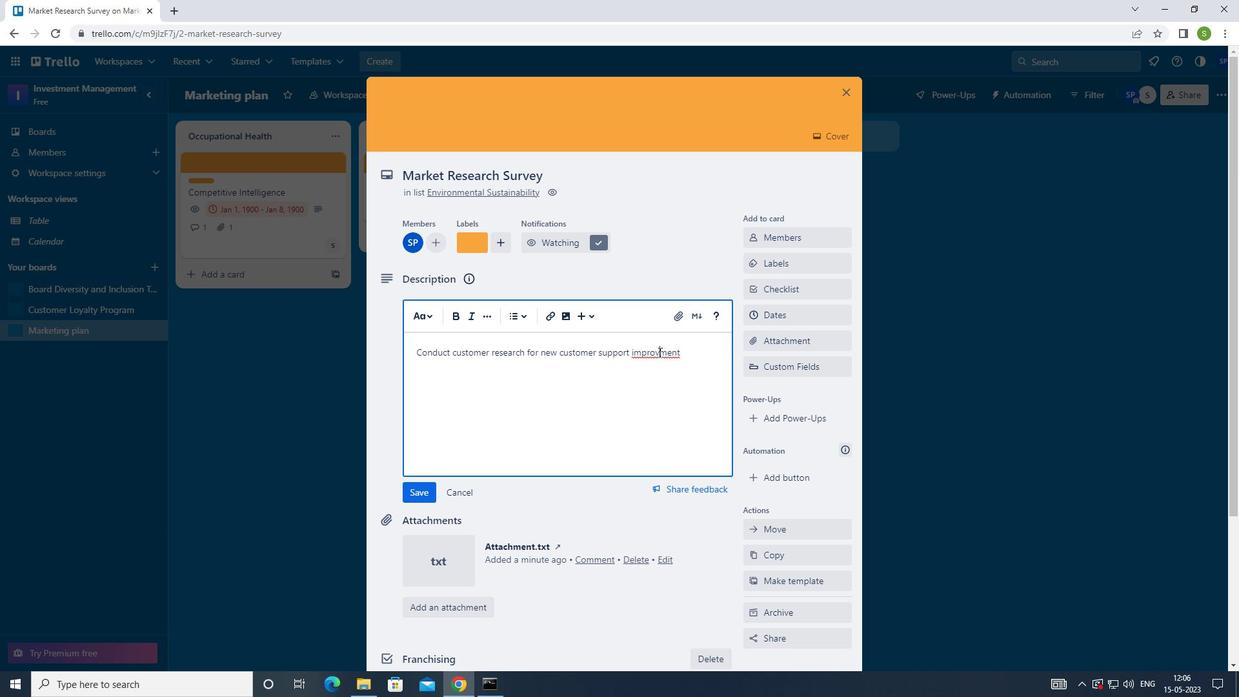
Action: Key pressed E
Screenshot: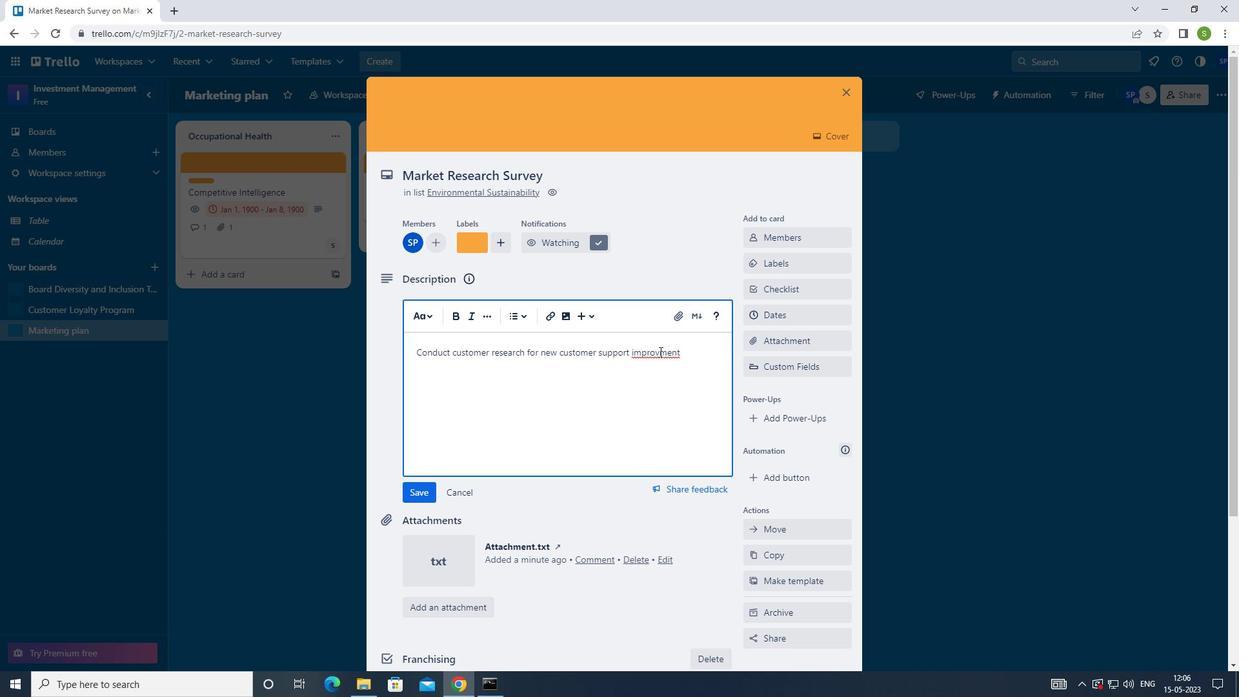 
Action: Mouse moved to (411, 490)
Screenshot: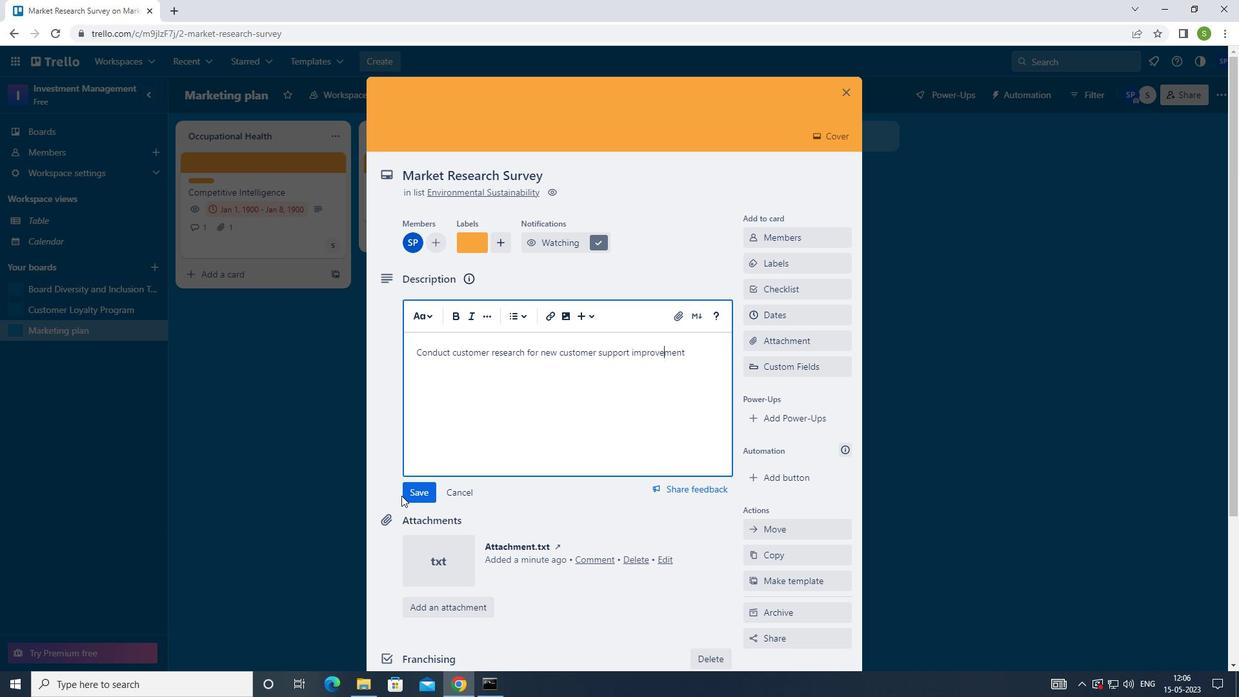 
Action: Mouse pressed left at (411, 490)
Screenshot: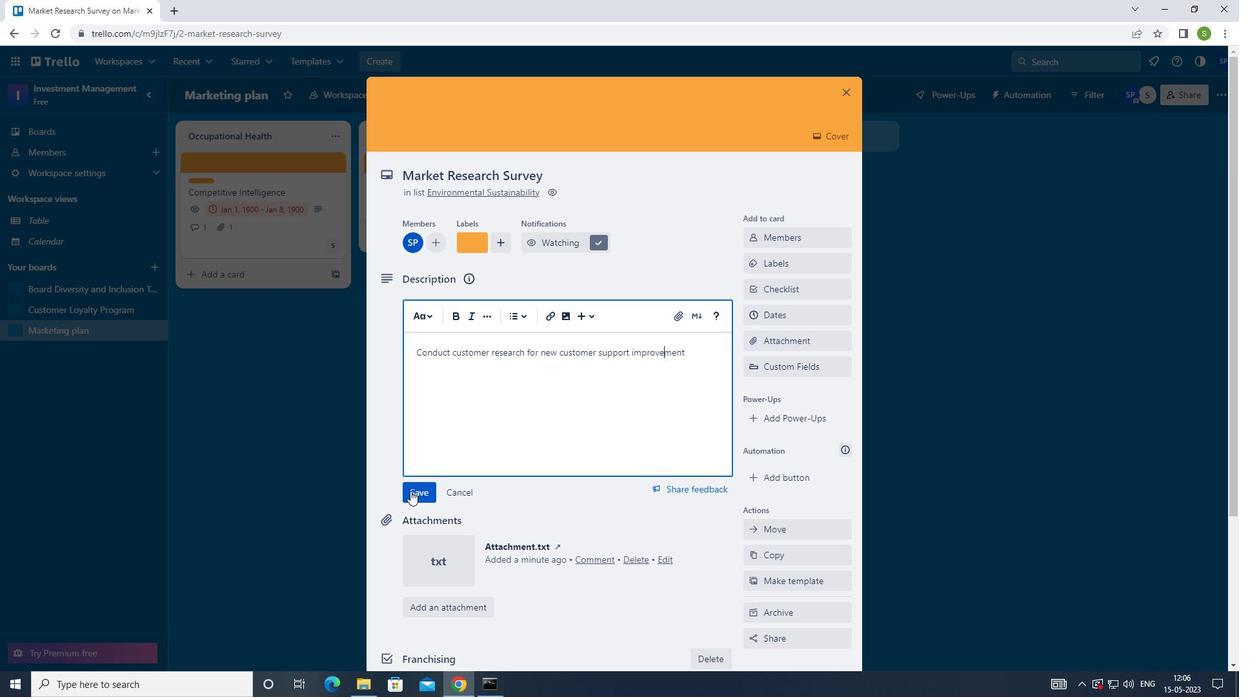 
Action: Mouse moved to (489, 594)
Screenshot: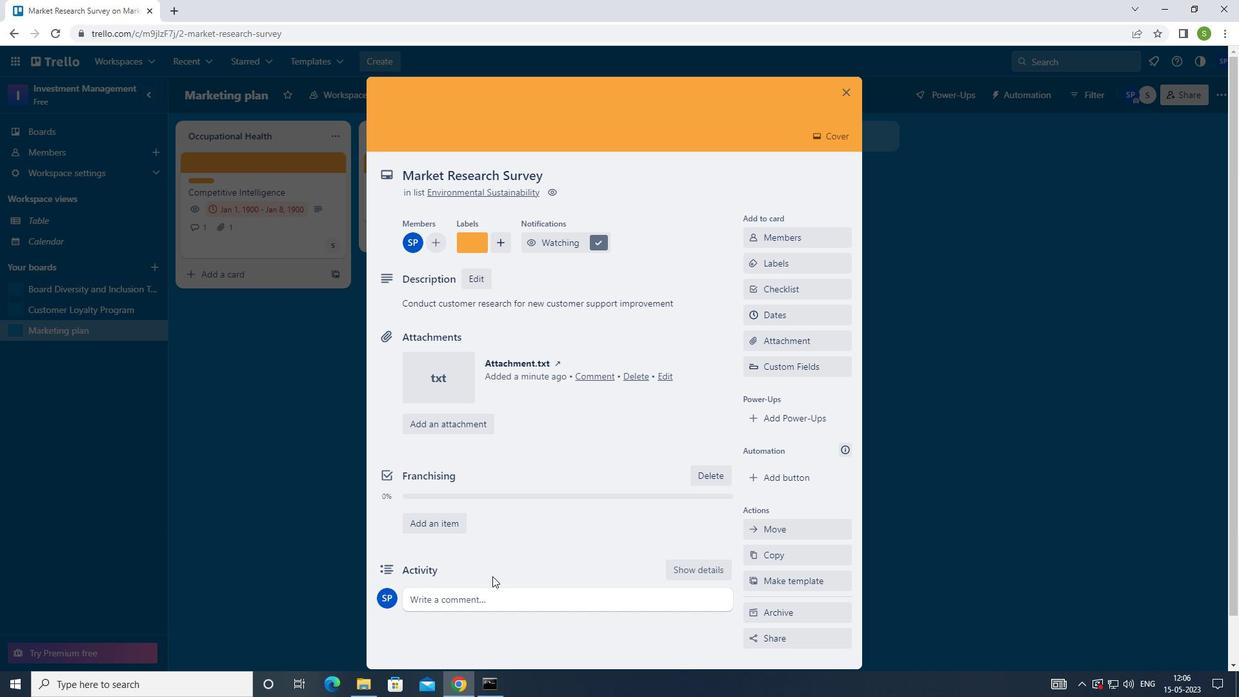 
Action: Mouse pressed left at (489, 594)
Screenshot: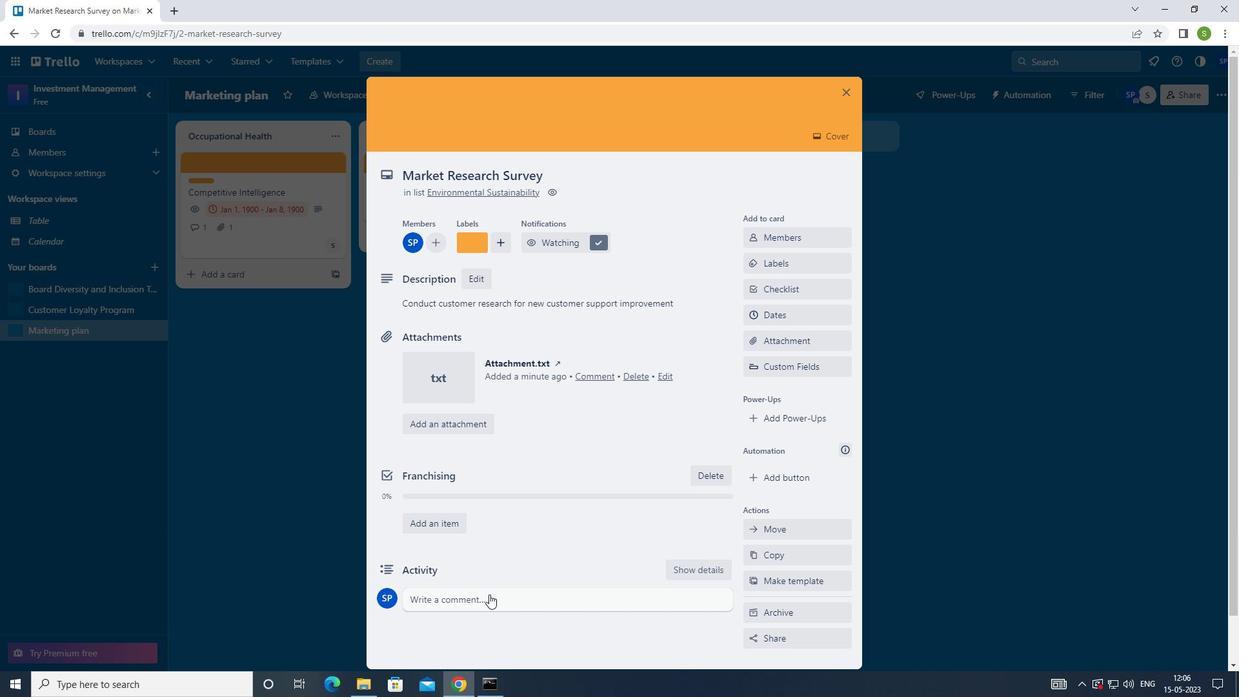 
Action: Mouse moved to (551, 404)
Screenshot: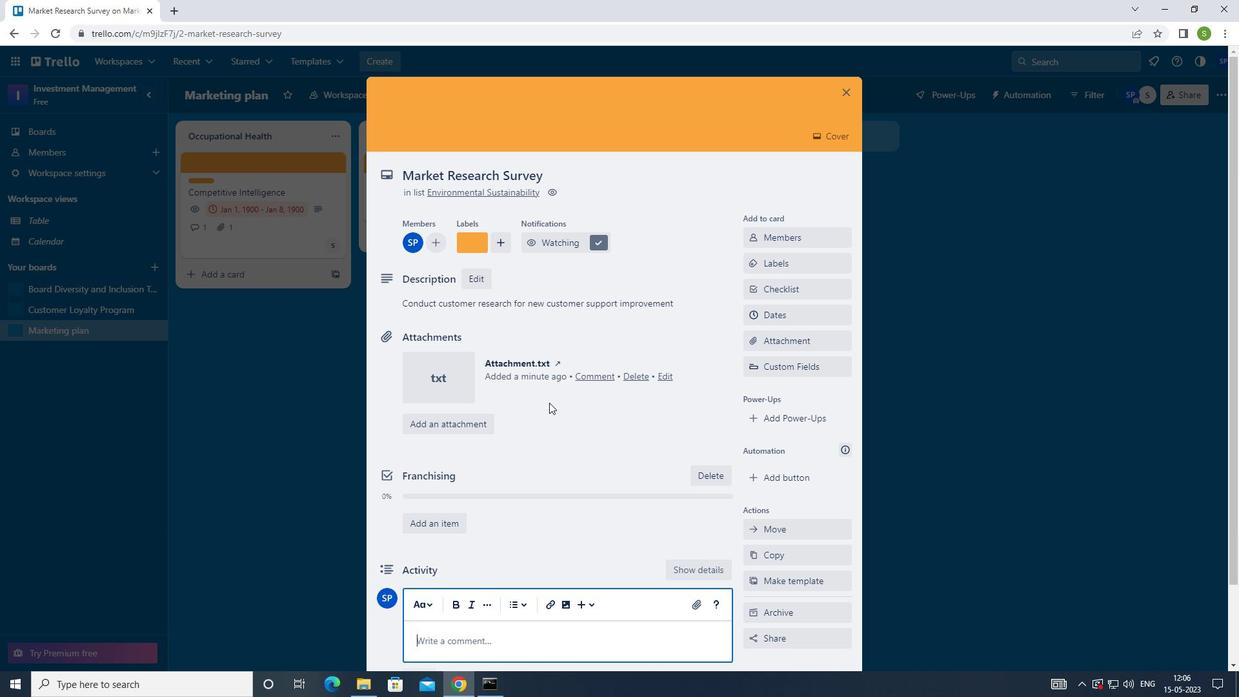 
Action: Key pressed <Key.shift>WE<Key.space>SHOULD<Key.space>APPROACH<Key.space>THIS<Key.space>TASK<Key.space>WITH<Key.space>A<Key.space>SENSE<Key.space>OF<Key.space>OWNERSHIP<Key.space>TAKING<Key.space>PRIDE<Key.space>IN<Key.space>OUR<Key.space>WORK<Key.space>AND<Key.space>ITS<Key.space>IMPACT<Key.space>ON<Key.space>THE<Key.space>PROJECT
Screenshot: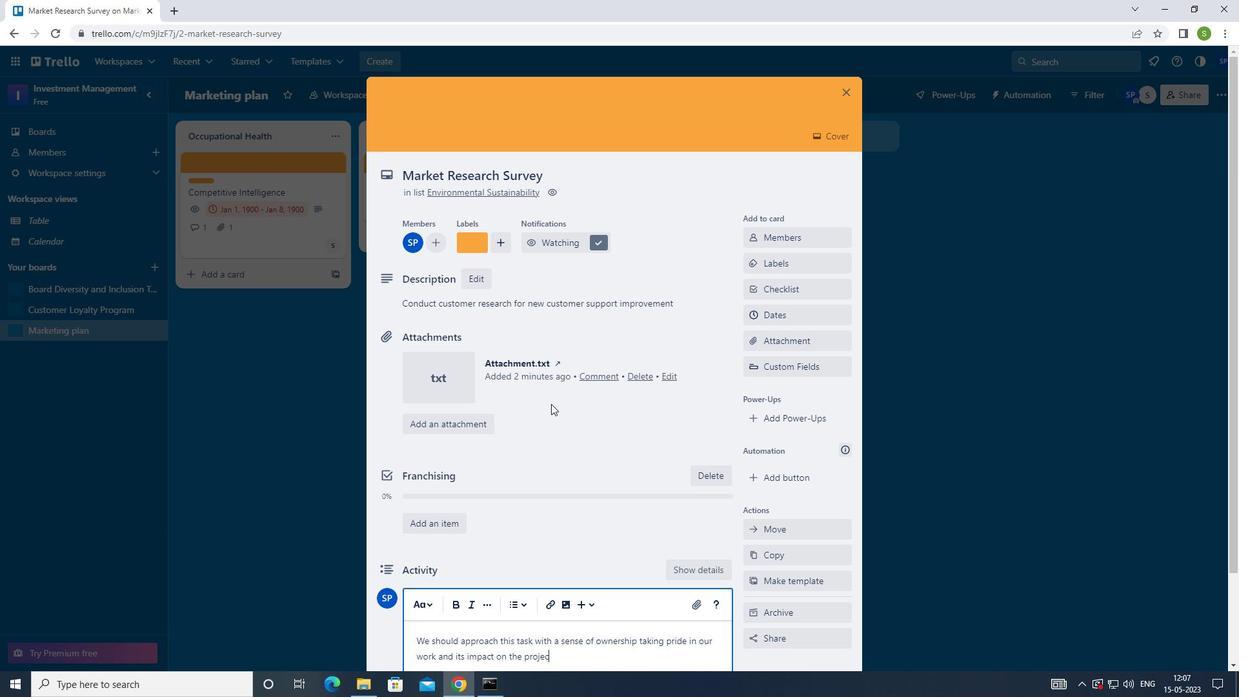 
Action: Mouse moved to (587, 399)
Screenshot: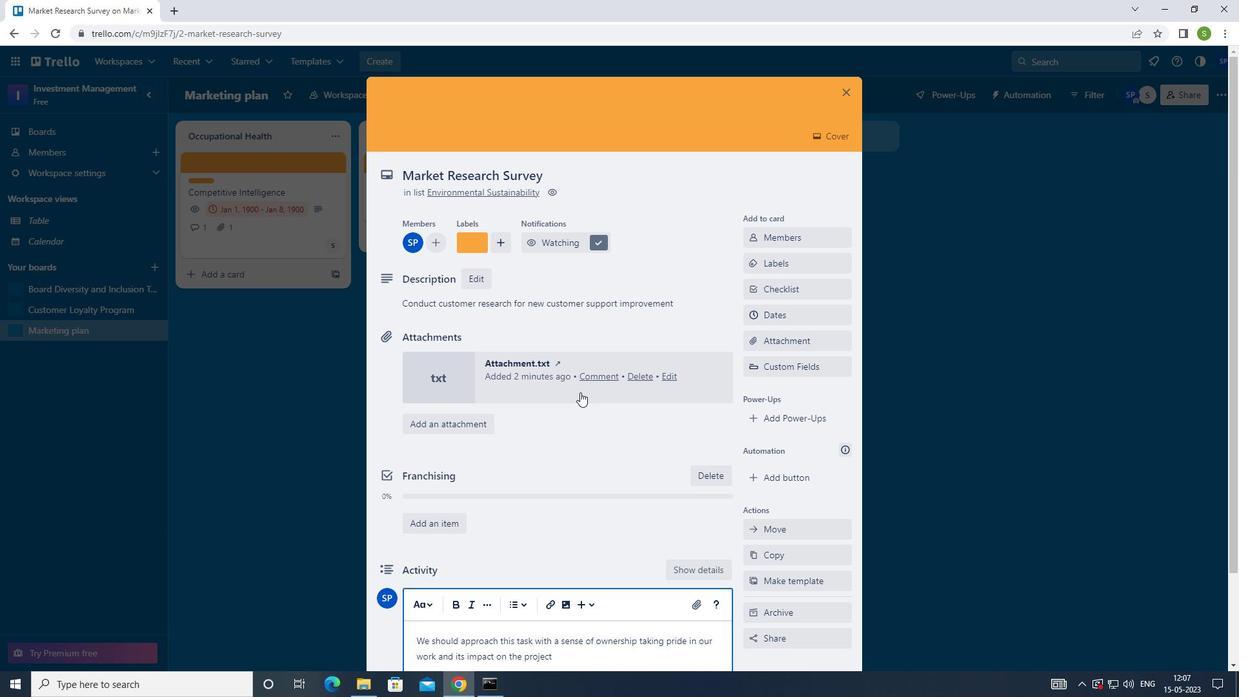 
Action: Mouse scrolled (587, 398) with delta (0, 0)
Screenshot: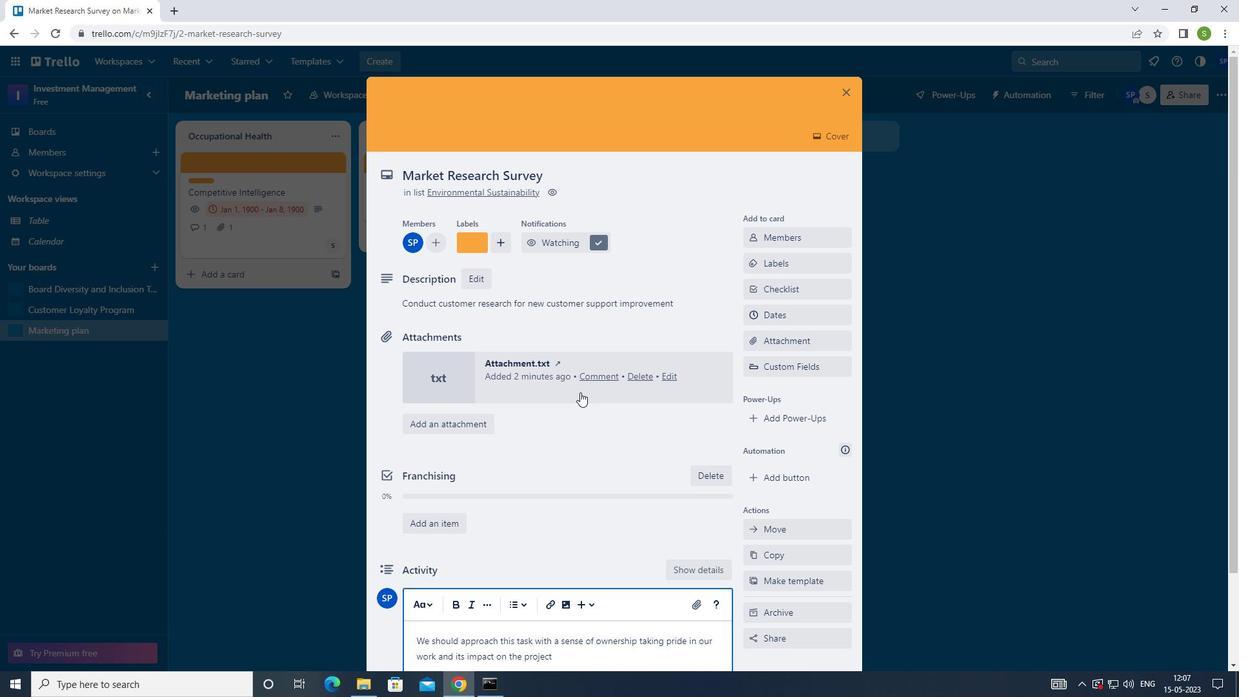 
Action: Mouse moved to (588, 402)
Screenshot: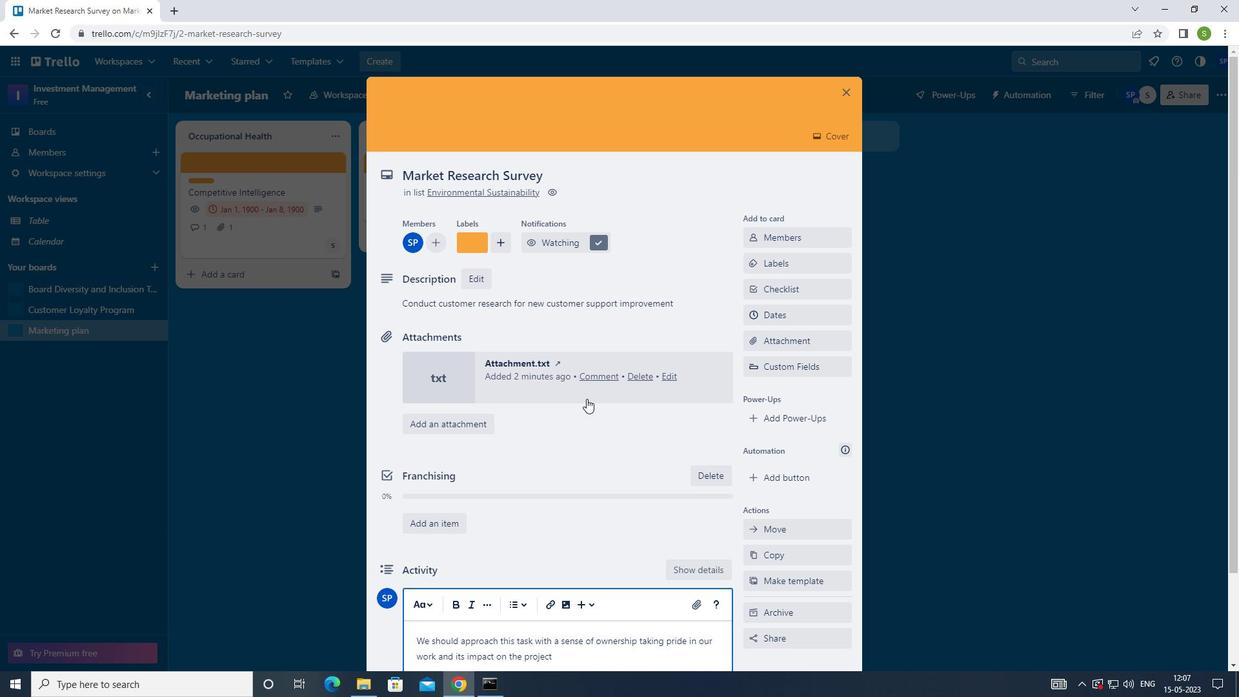 
Action: Mouse scrolled (588, 402) with delta (0, 0)
Screenshot: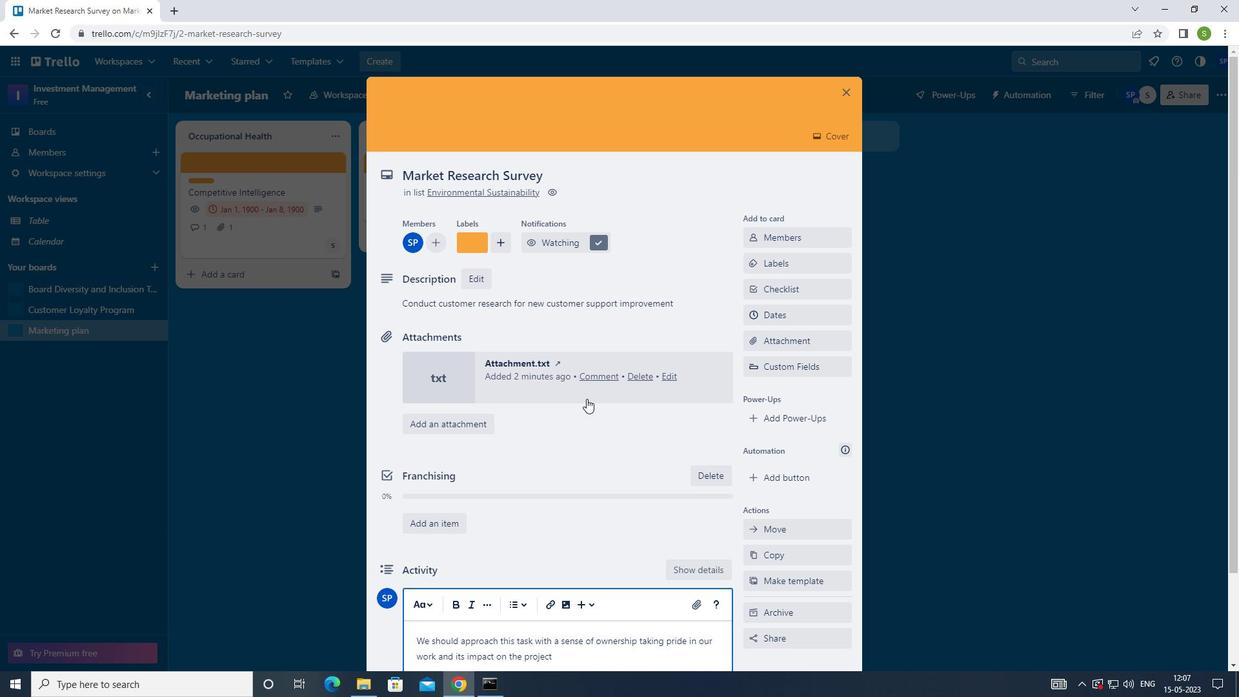 
Action: Mouse moved to (588, 404)
Screenshot: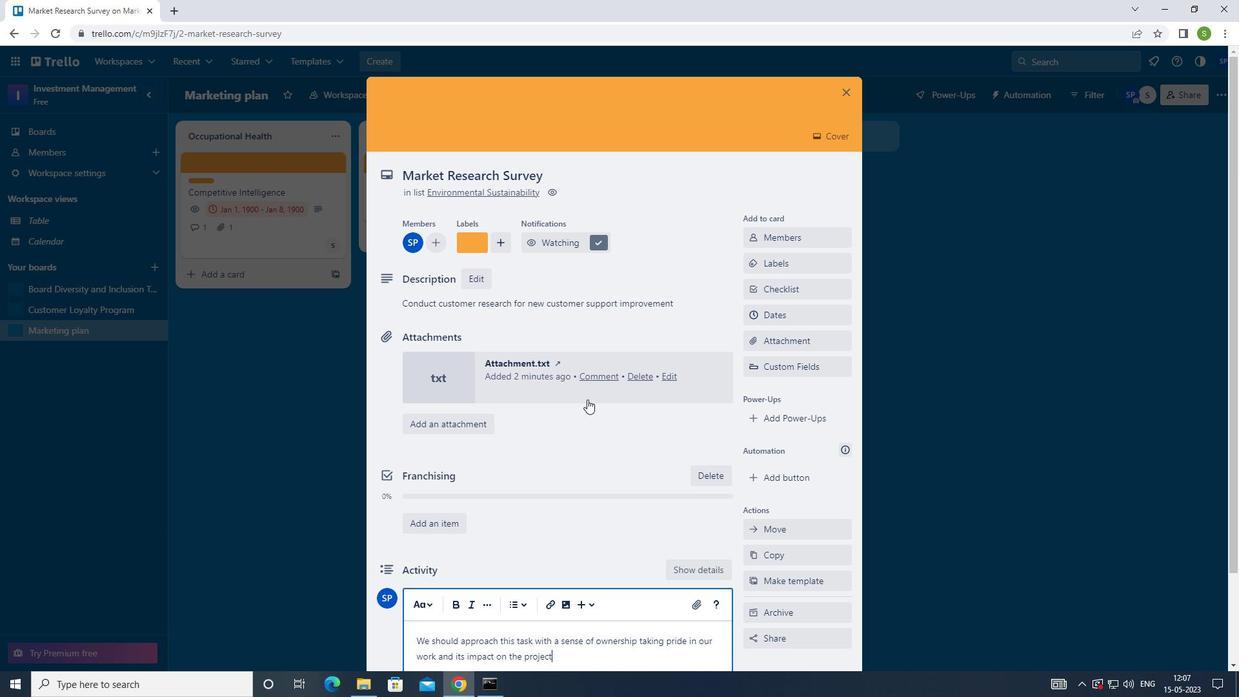 
Action: Mouse scrolled (588, 404) with delta (0, 0)
Screenshot: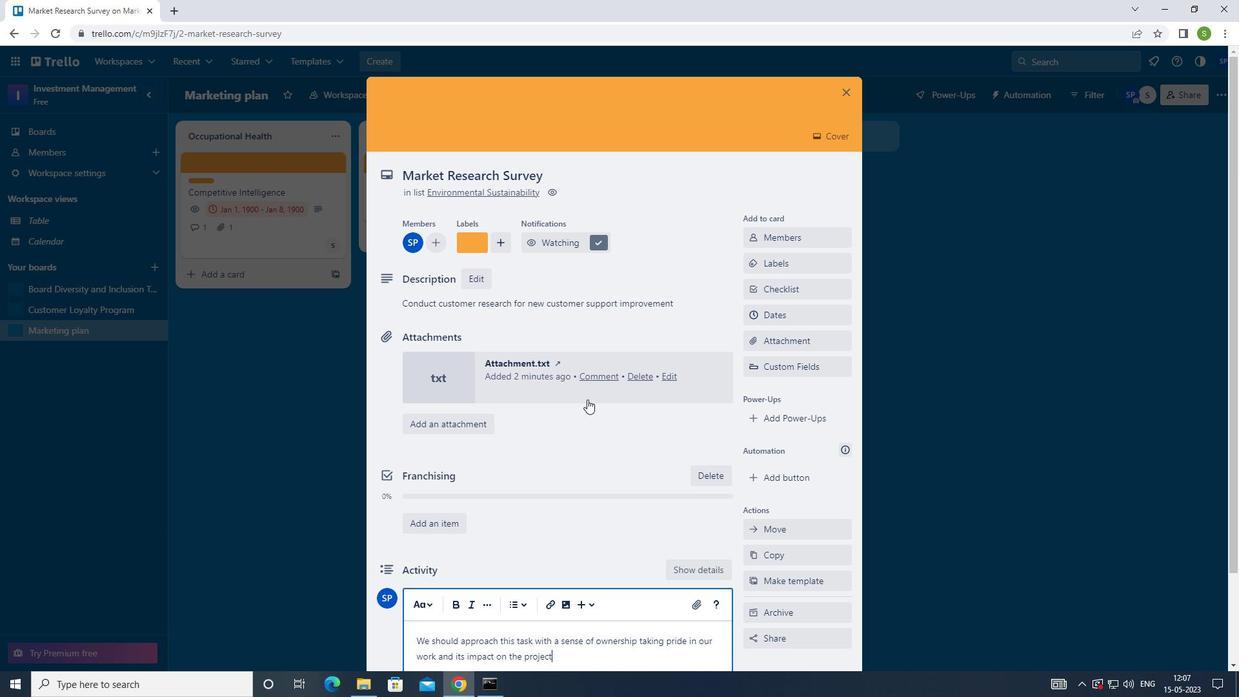
Action: Mouse moved to (586, 406)
Screenshot: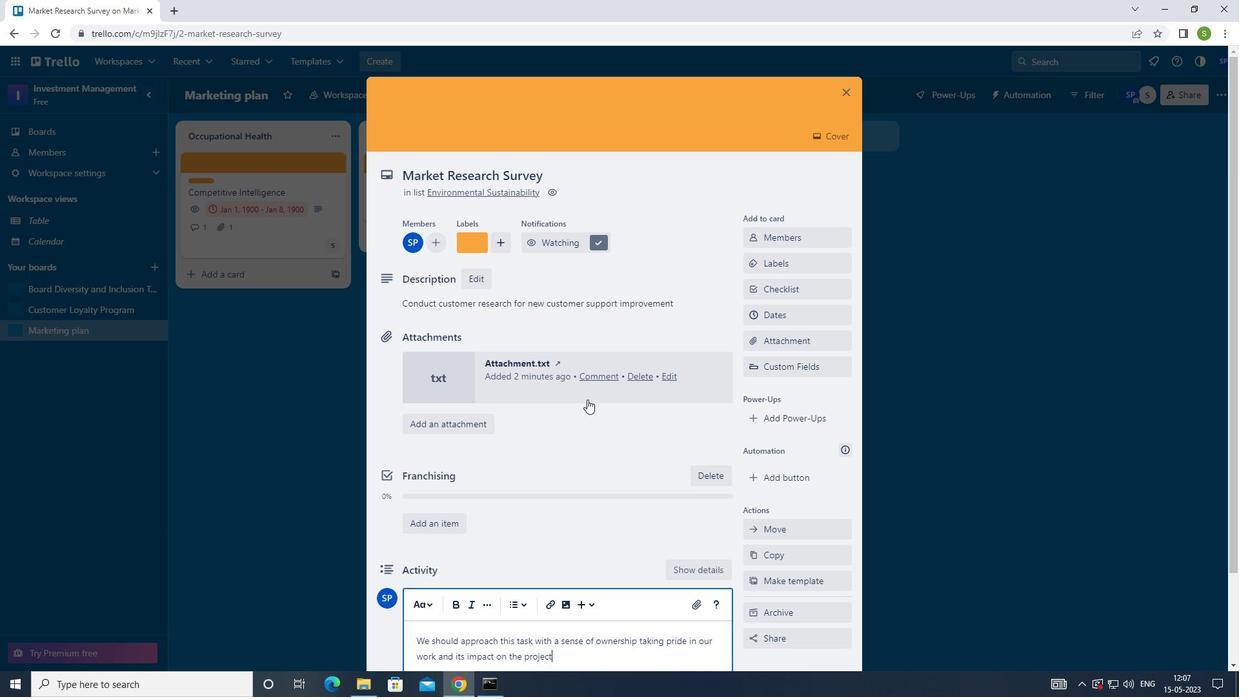 
Action: Mouse scrolled (586, 406) with delta (0, 0)
Screenshot: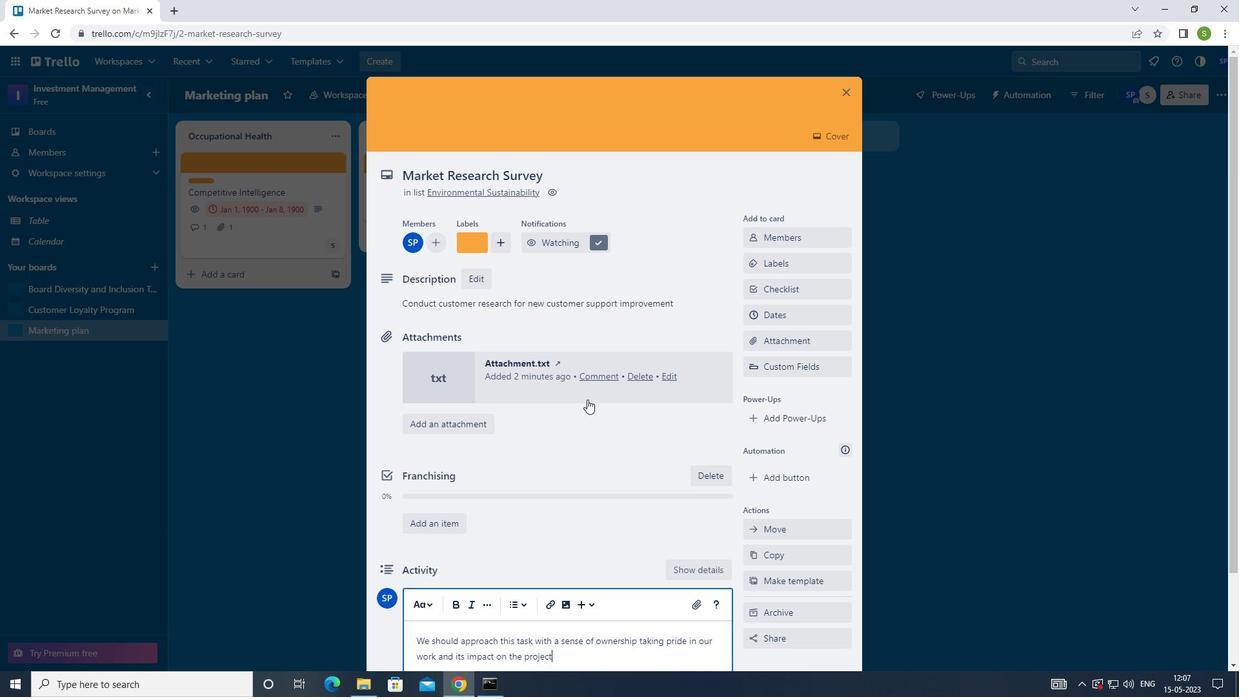 
Action: Mouse moved to (426, 589)
Screenshot: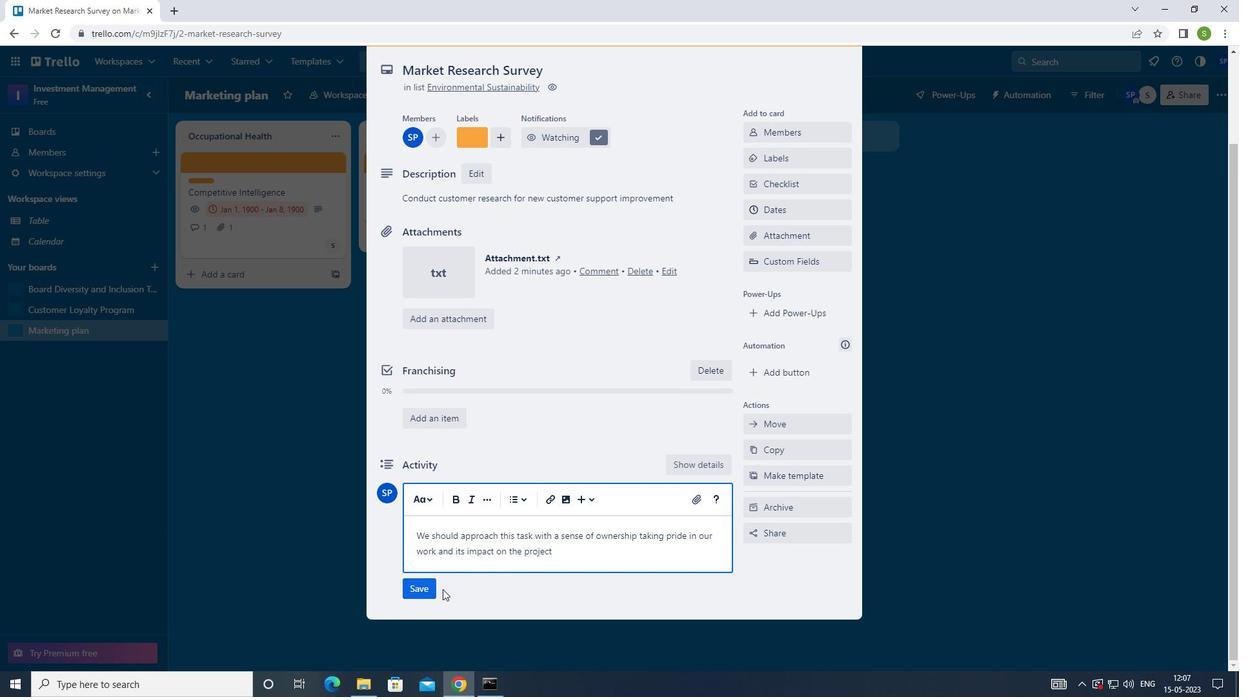 
Action: Mouse pressed left at (426, 589)
Screenshot: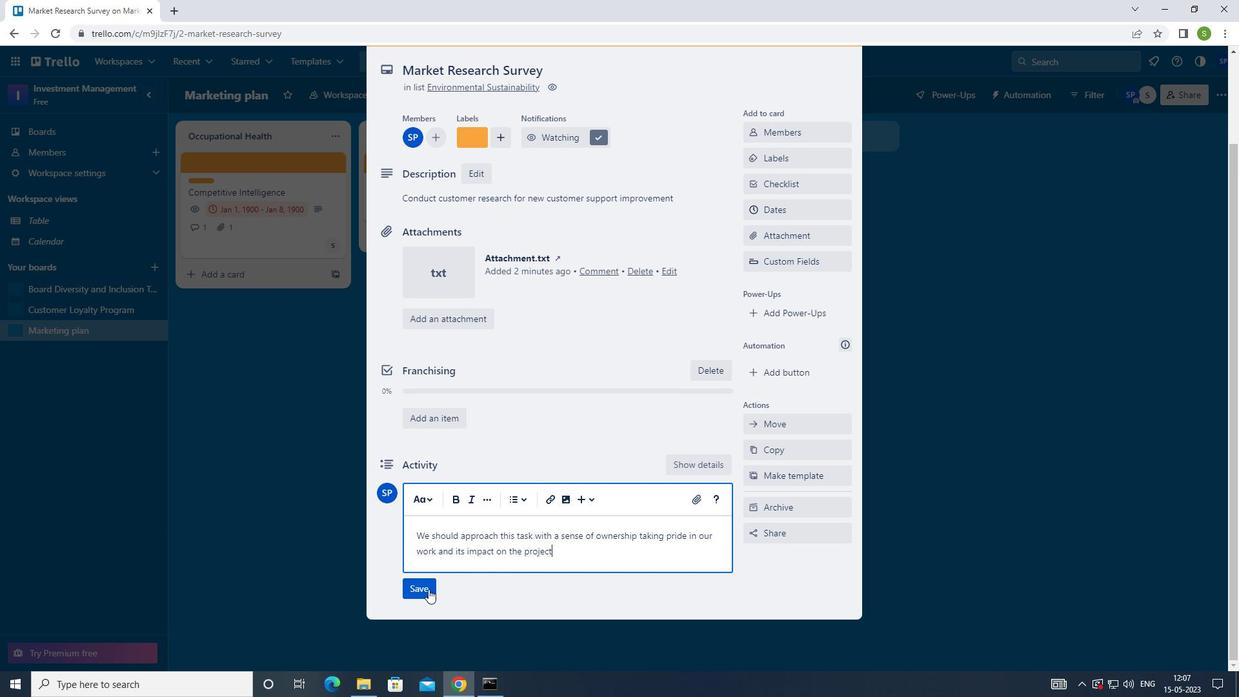 
Action: Mouse moved to (812, 214)
Screenshot: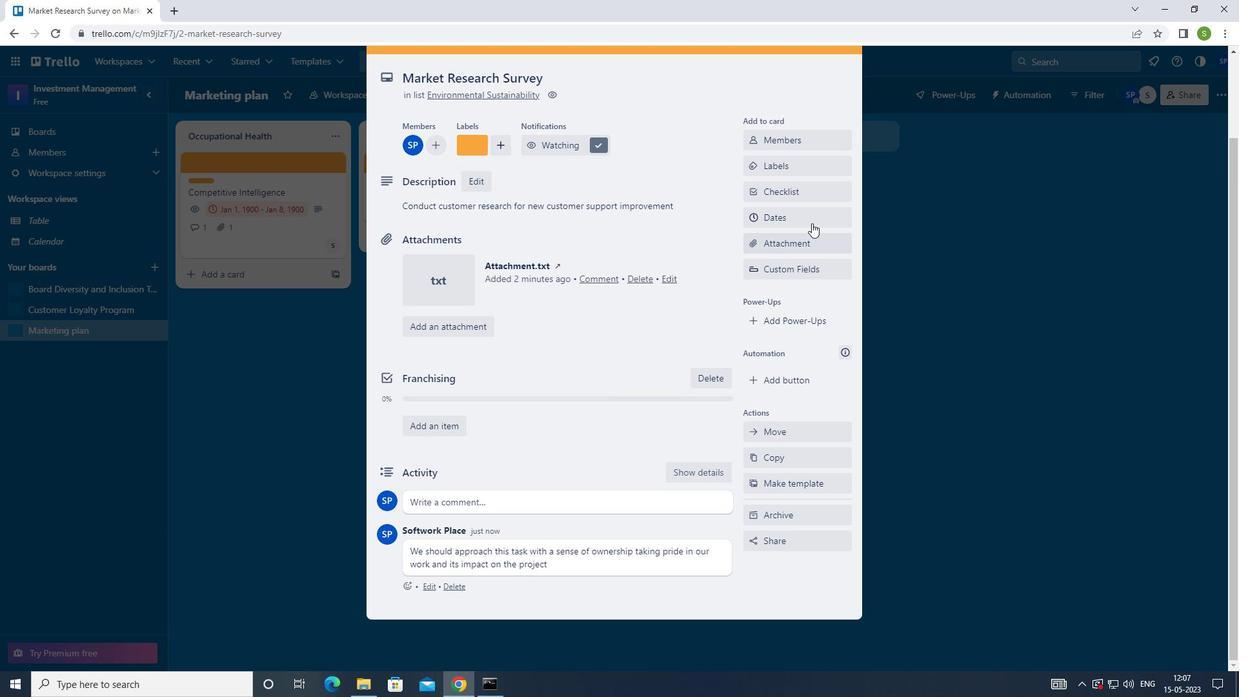 
Action: Mouse pressed left at (812, 214)
Screenshot: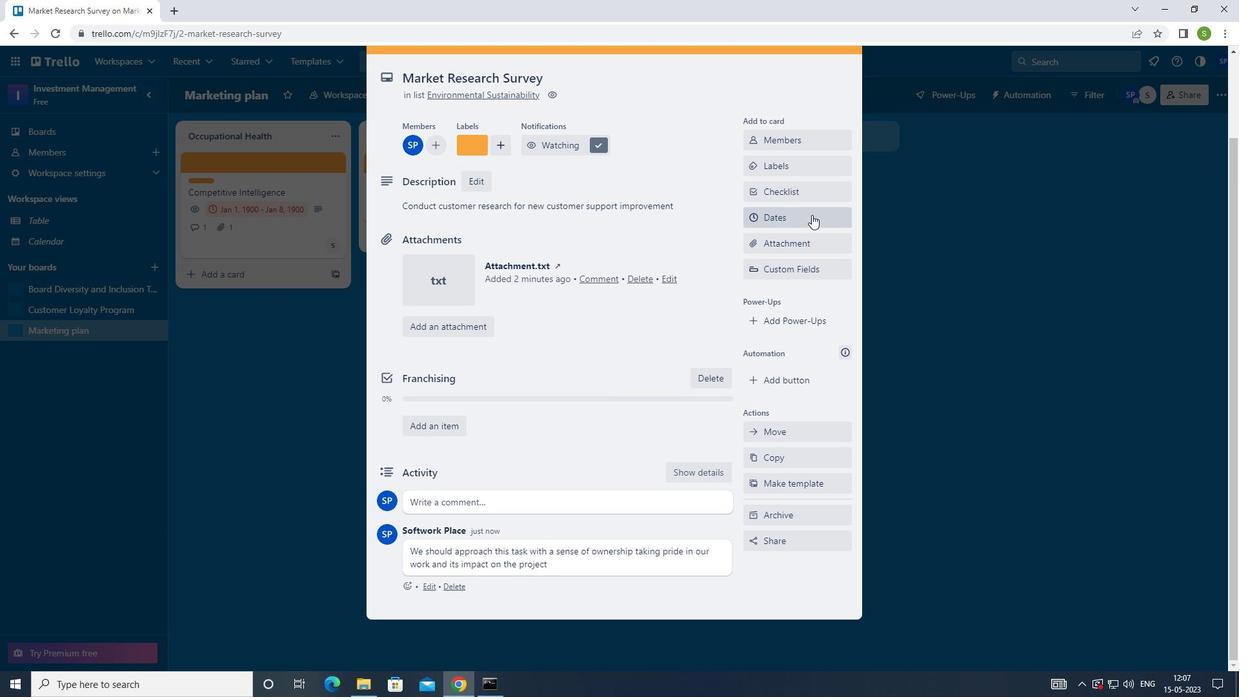 
Action: Mouse moved to (754, 335)
Screenshot: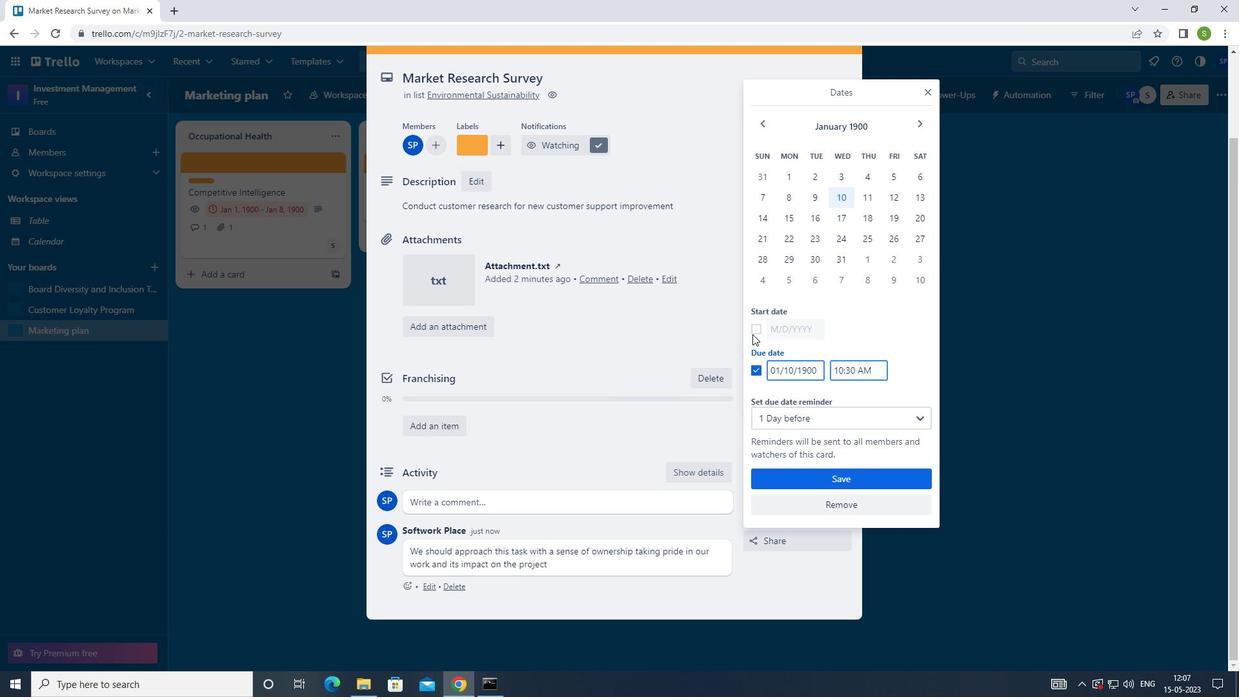 
Action: Mouse pressed left at (754, 335)
Screenshot: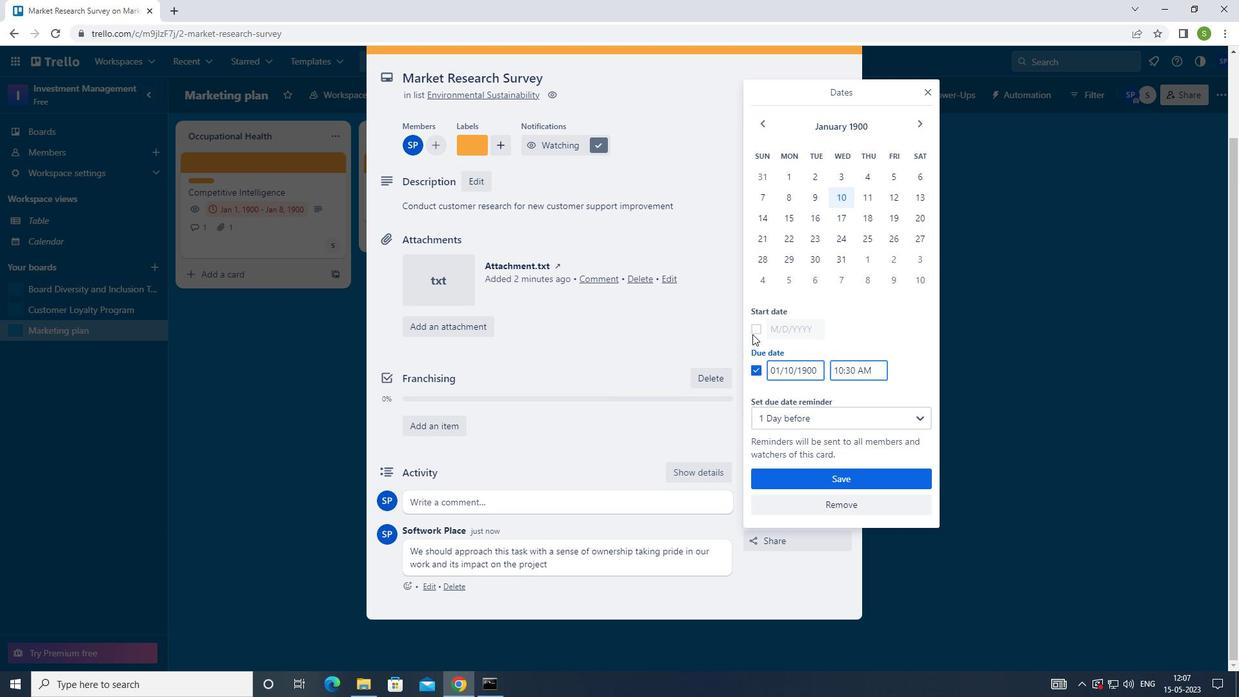 
Action: Mouse moved to (865, 178)
Screenshot: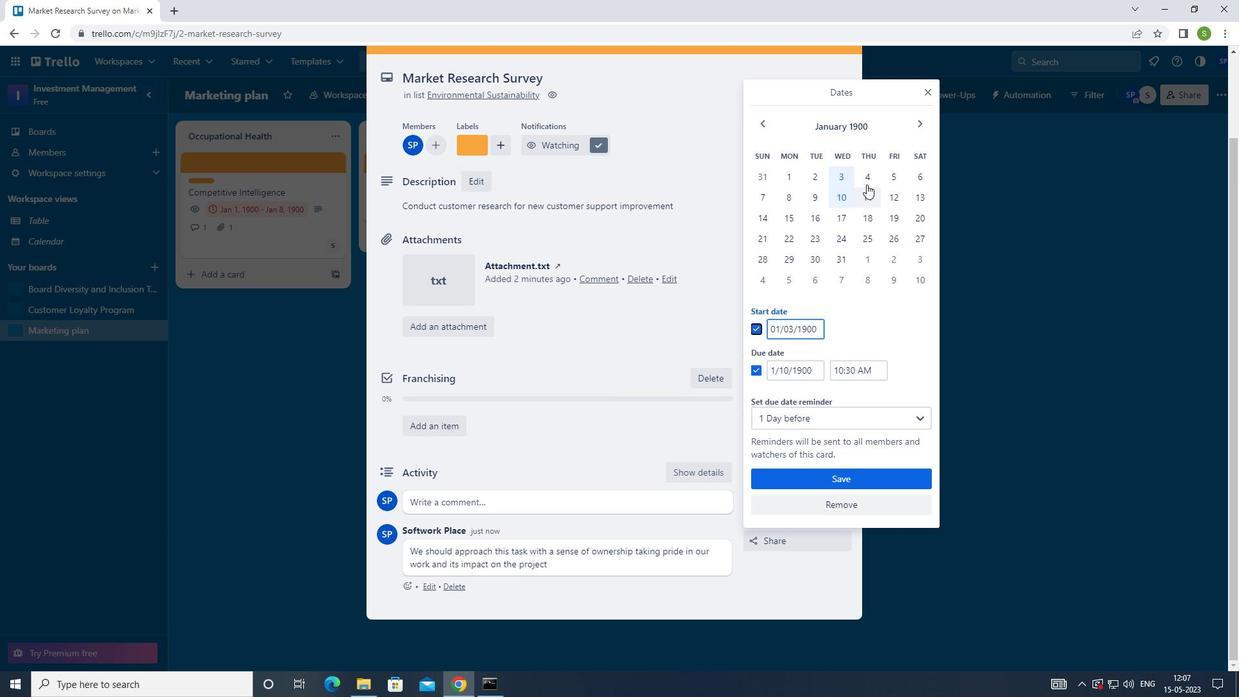 
Action: Mouse pressed left at (865, 178)
Screenshot: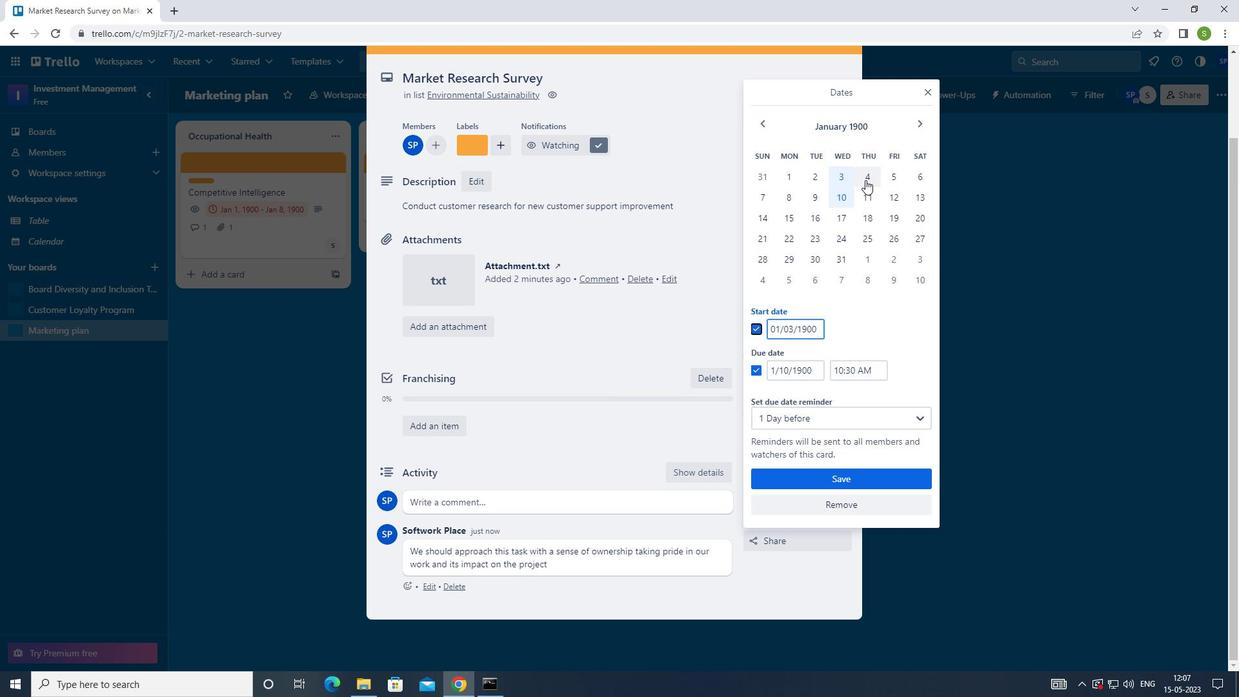 
Action: Mouse moved to (868, 196)
Screenshot: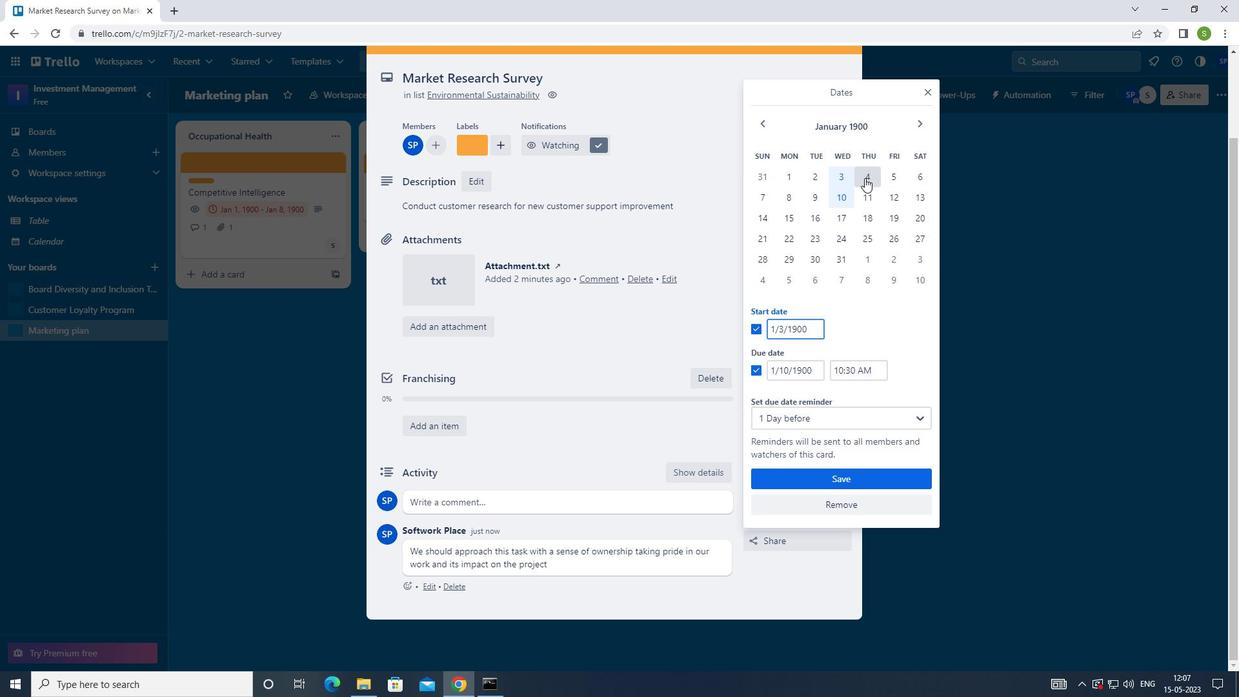 
Action: Mouse pressed left at (868, 196)
Screenshot: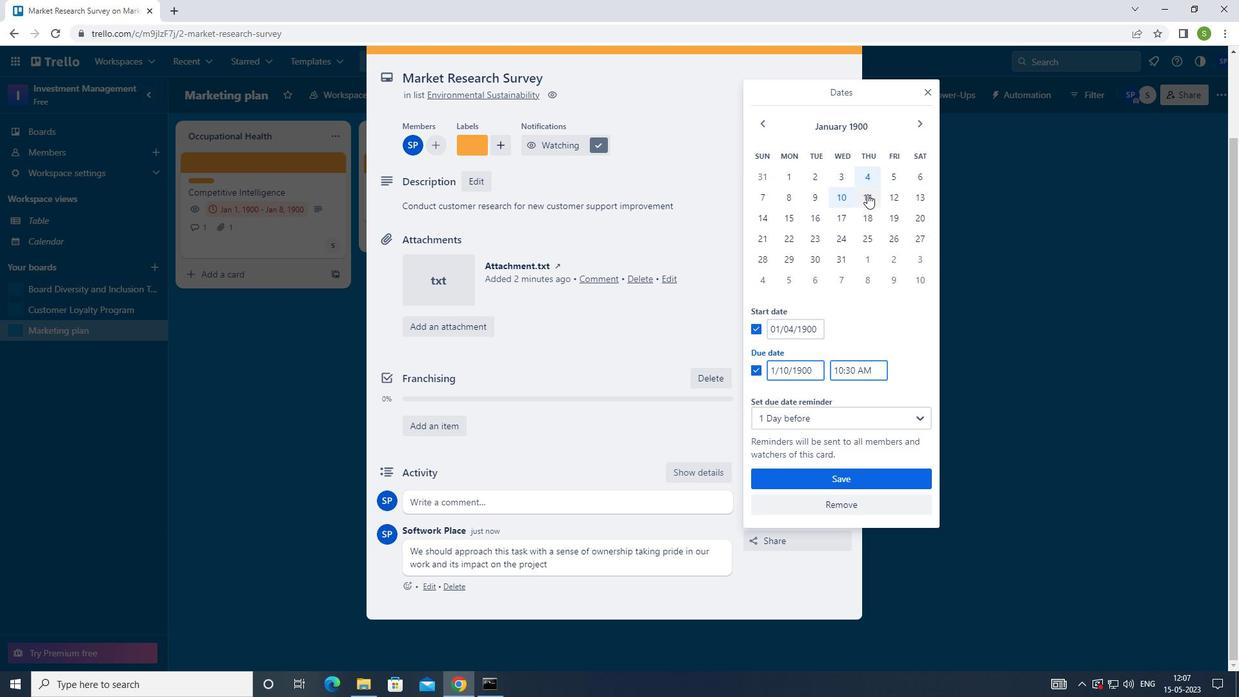 
Action: Mouse moved to (832, 482)
Screenshot: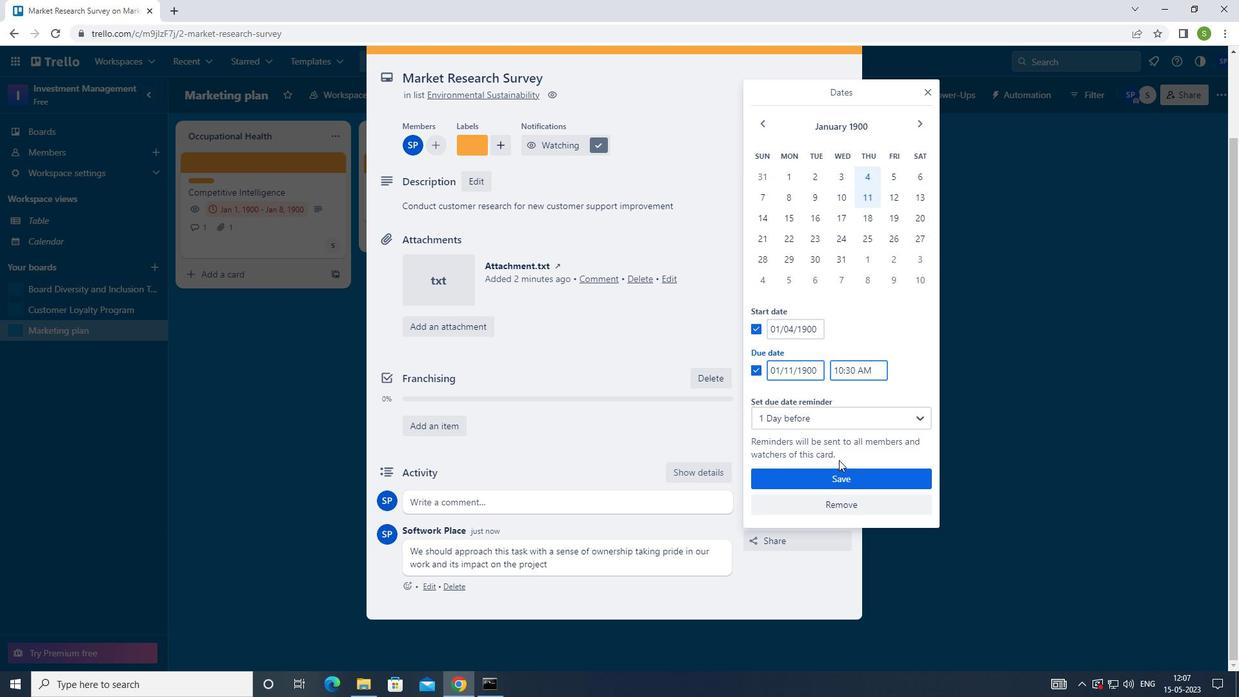 
Action: Mouse pressed left at (832, 482)
Screenshot: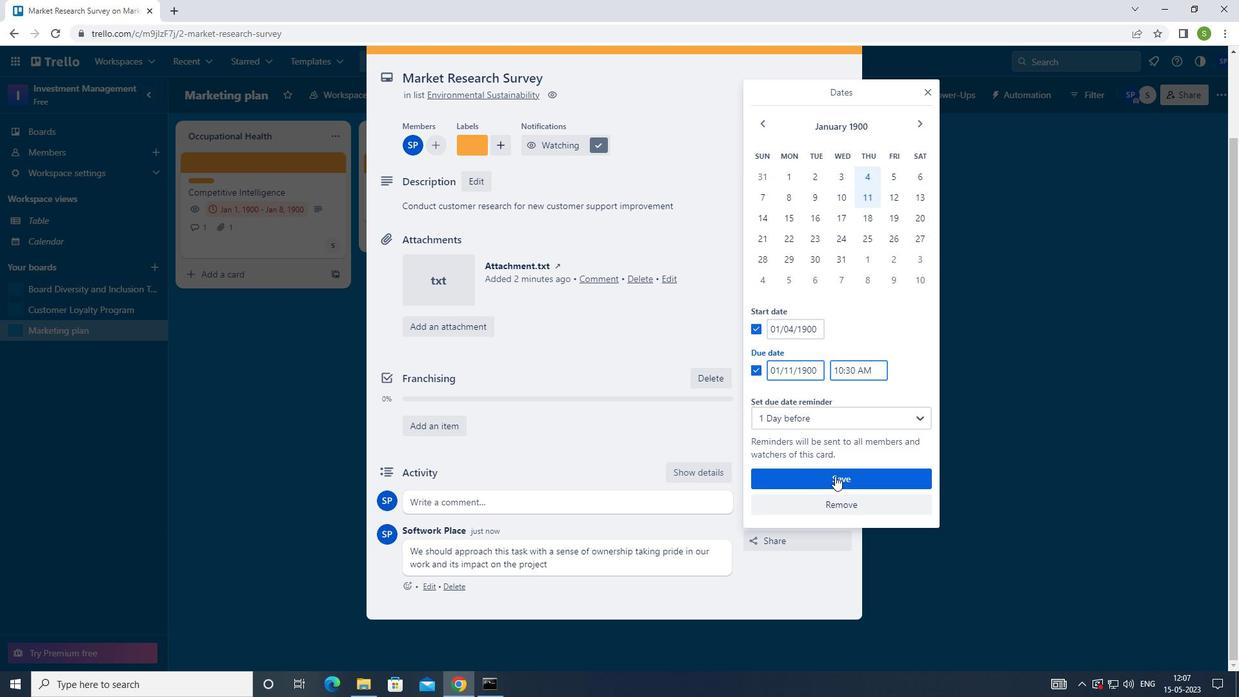 
Action: Mouse moved to (831, 478)
Screenshot: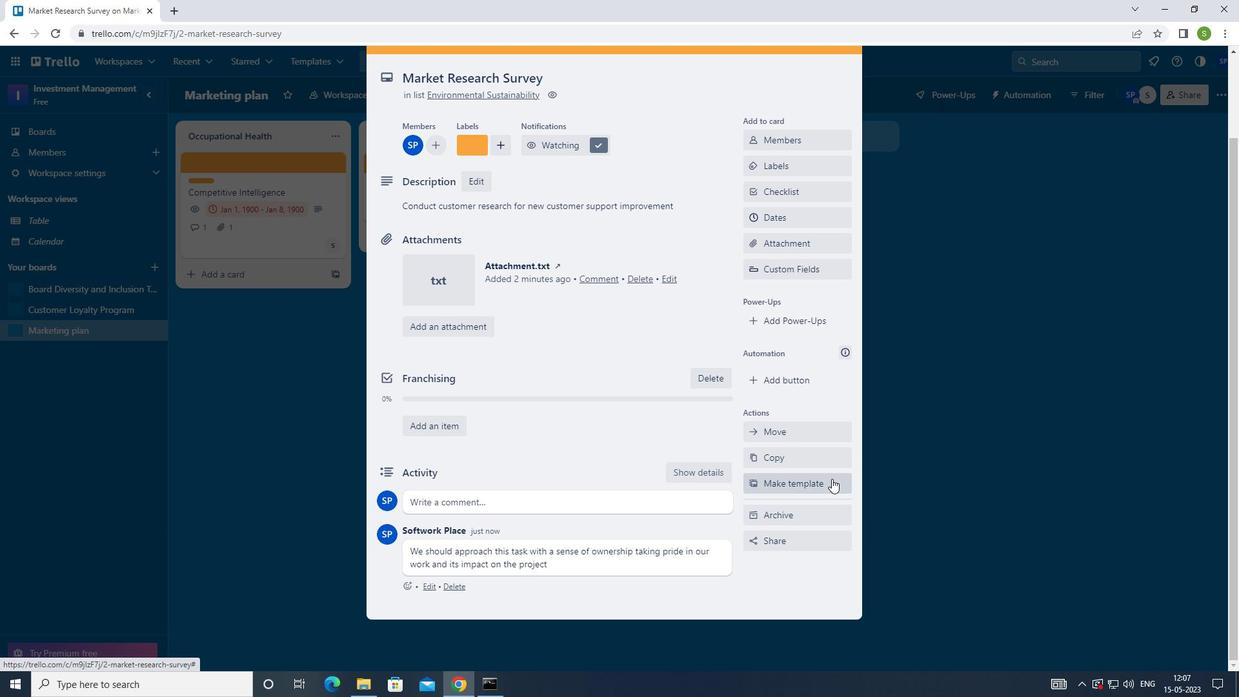 
Action: Key pressed <Key.f8>
Screenshot: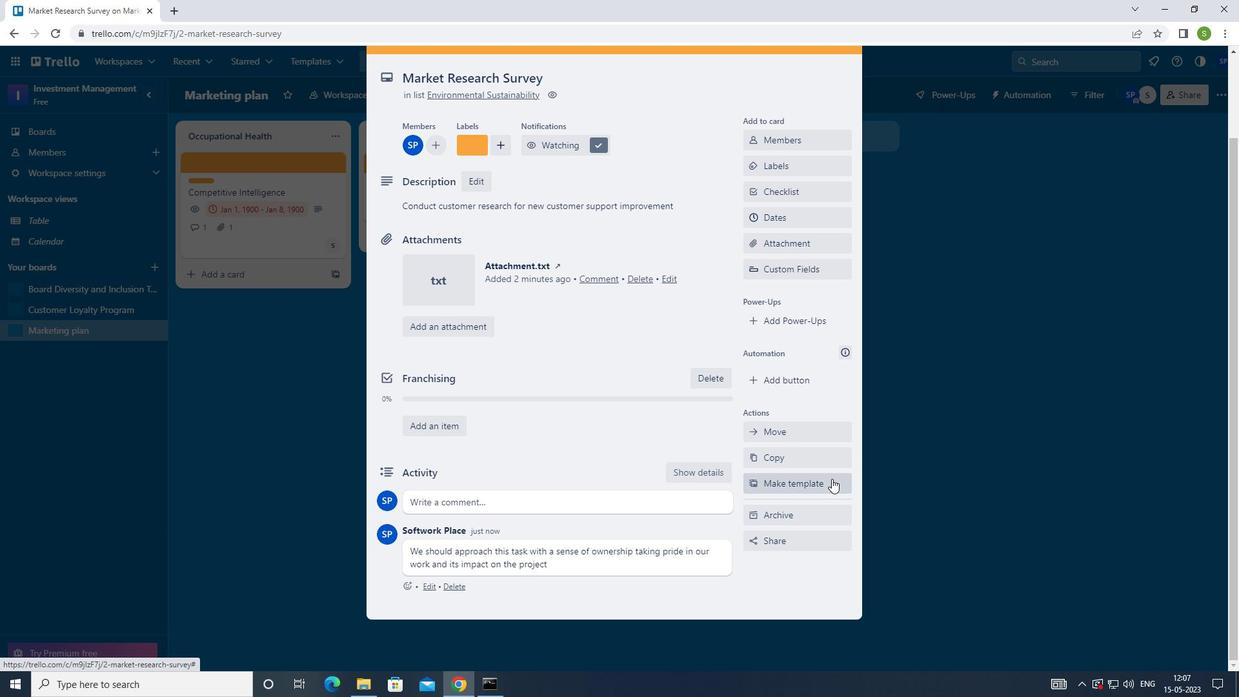
